 Task: Create new invoice with Date Opened :15-Apr-23, Select Customer: Mexican Sugar, Terms: Payment Term 1. Make invoice entry for item-1 with Date: 15-Apr-23, Description: Talenti Pacific Coast Pistachio Gelato Pint_x000D_
, Action: Material, Income Account: Income:Sales, Quantity: 2, Unit Price: 7.9, Discount %: 7. Make entry for item-2 with Date: 15-Apr-23, Description: LA's Totally Awesome All Purpose Cleaner Cherry Blossom Scent (32 oz), Action: Material, Income Account: Income:Sales, Quantity: 2, Unit Price: 7.5, Discount %: 8. Make entry for item-3 with Date: 15-Apr-23, Description: Value Corner Reduced Fat Milk (1 gal), Action: Material, Income Account: Income:Sales, Quantity: 1, Unit Price: 8.5, Discount %: 10. Write Notes: 'Looking forward to serving you again.'. Post Invoice with Post Date: 15-Apr-23, Post to Accounts: Assets:Accounts Receivable. Pay / Process Payment with Transaction Date: 15-May-23, Amount: 36.144, Transfer Account: Checking Account. Print Invoice, display notes by going to Option, then go to Display Tab and check 'Invoice Notes'.
Action: Mouse moved to (169, 31)
Screenshot: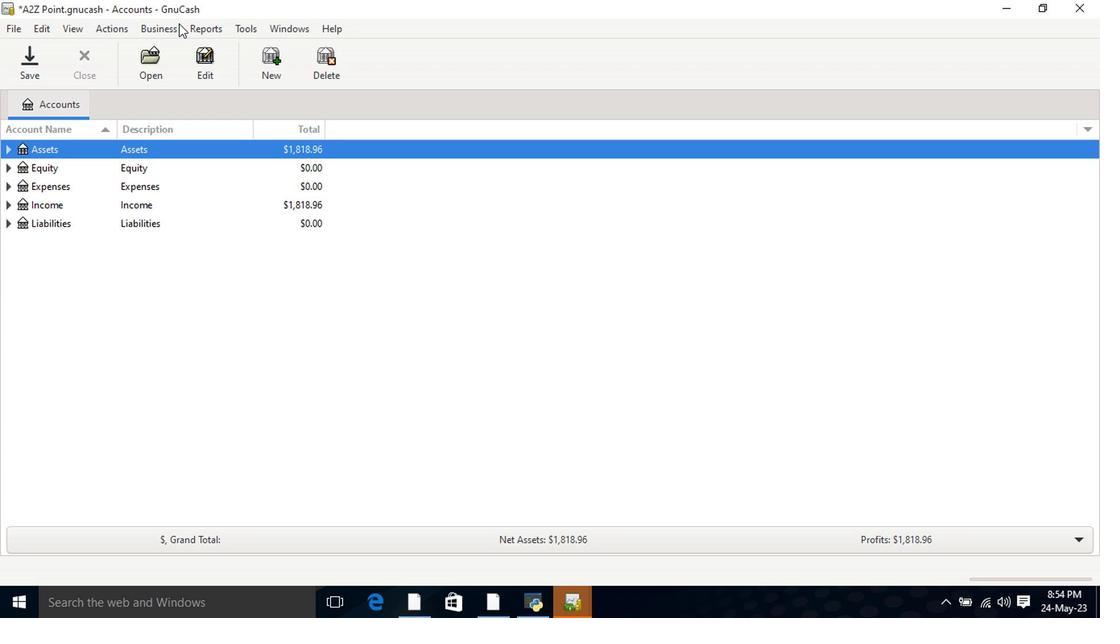 
Action: Mouse pressed left at (169, 31)
Screenshot: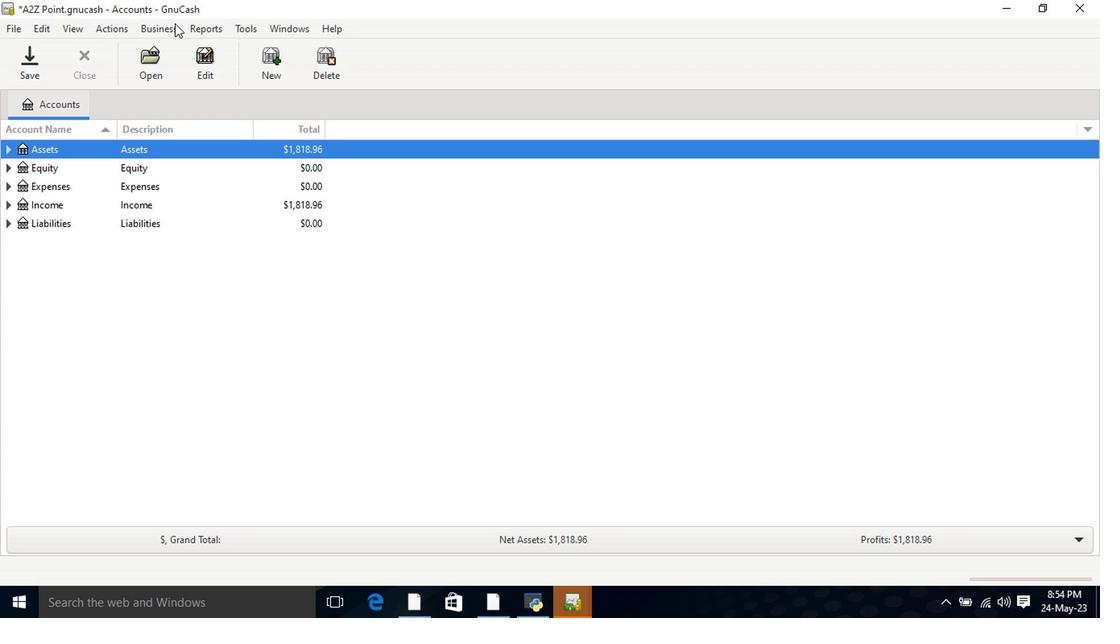 
Action: Mouse moved to (336, 112)
Screenshot: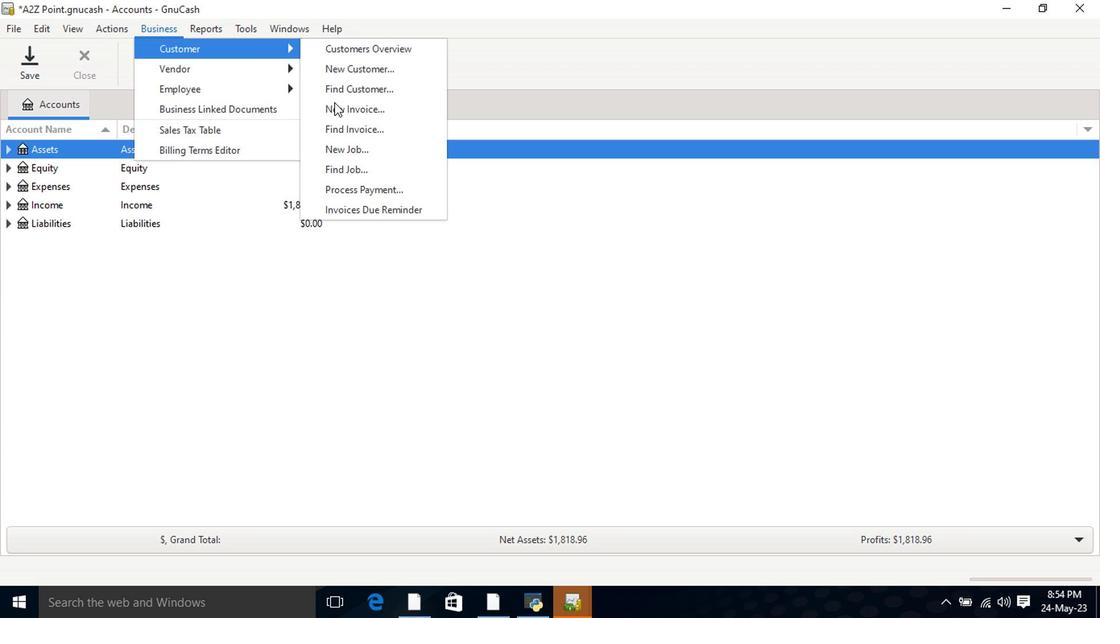 
Action: Mouse pressed left at (336, 112)
Screenshot: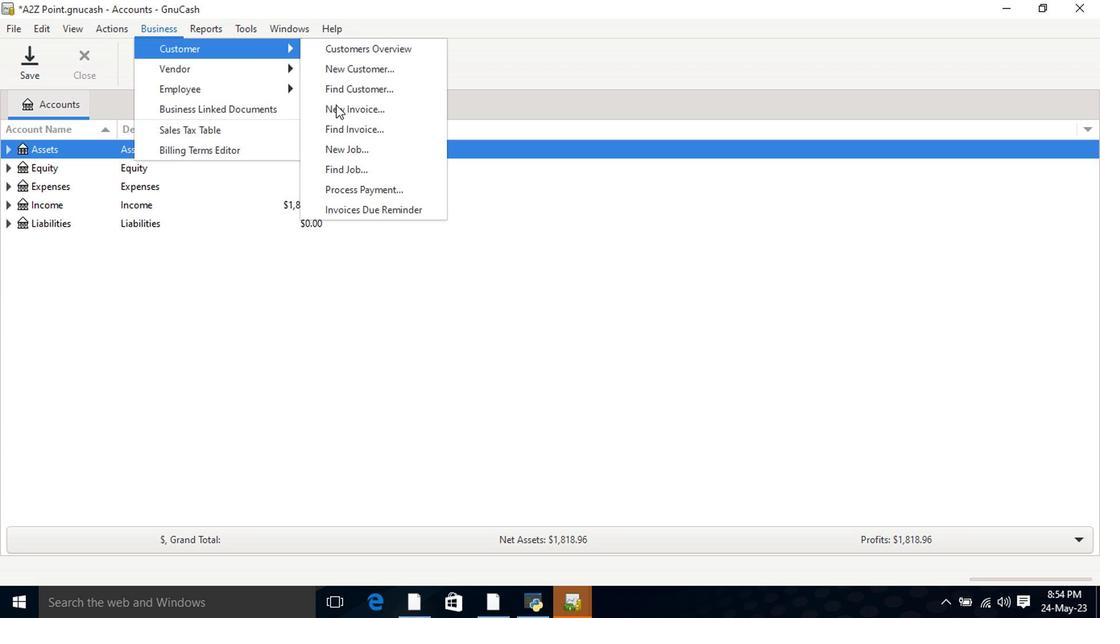 
Action: Mouse moved to (664, 247)
Screenshot: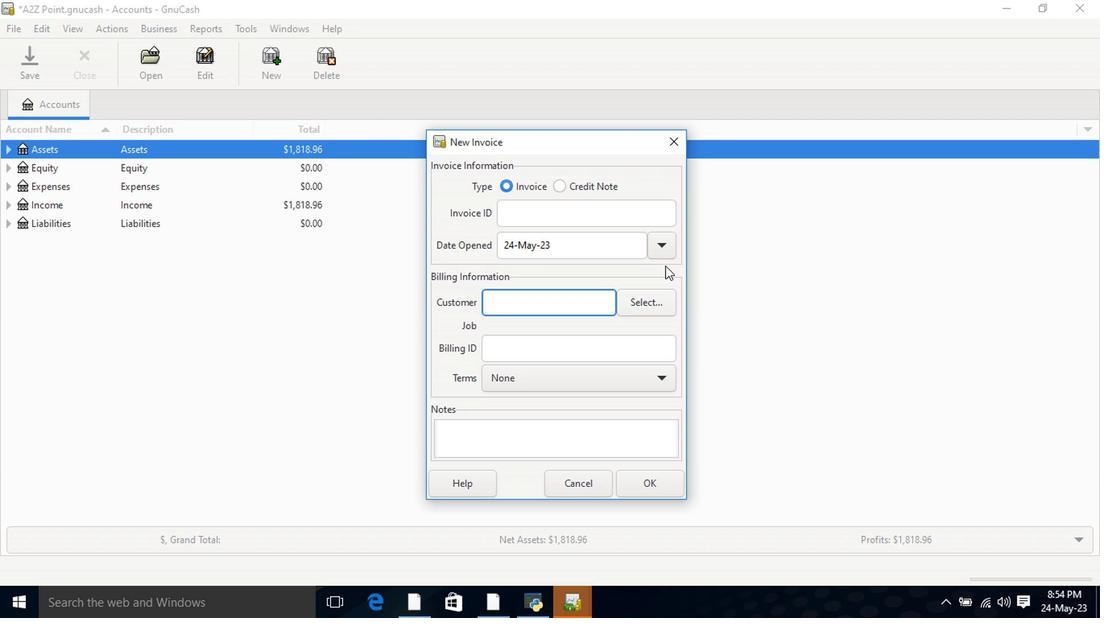 
Action: Mouse pressed left at (664, 247)
Screenshot: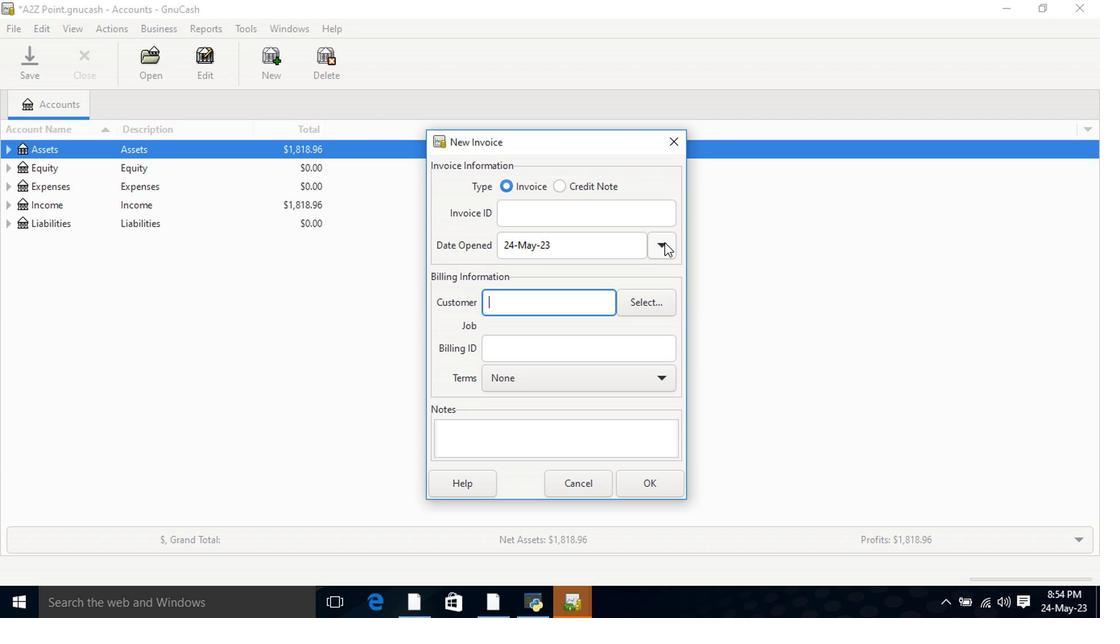 
Action: Mouse moved to (535, 274)
Screenshot: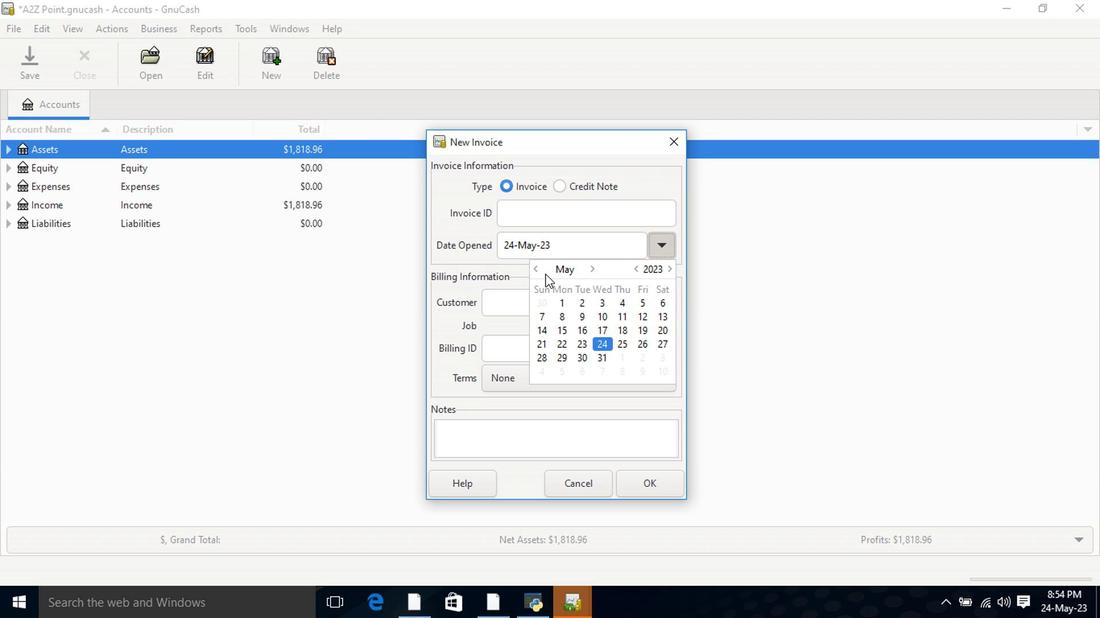 
Action: Mouse pressed left at (535, 274)
Screenshot: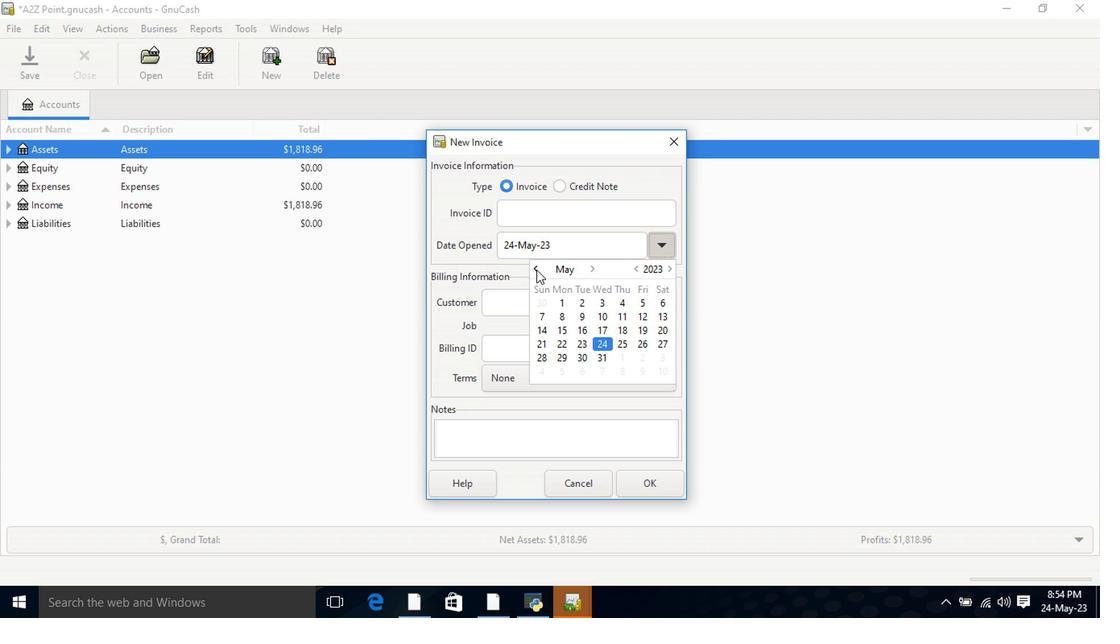 
Action: Mouse moved to (659, 334)
Screenshot: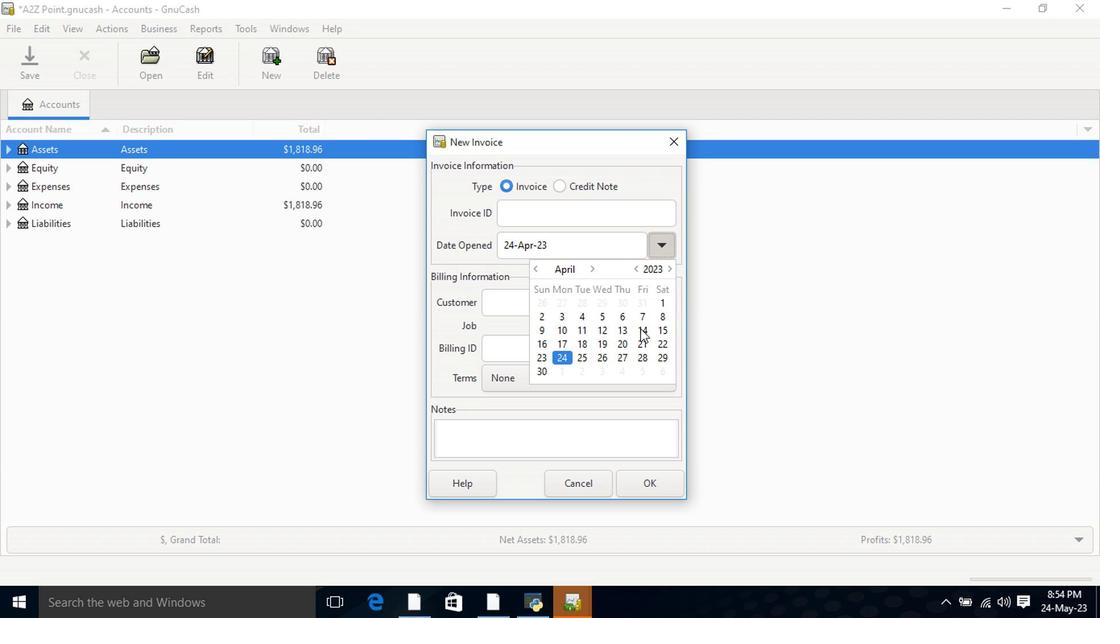 
Action: Mouse pressed left at (659, 334)
Screenshot: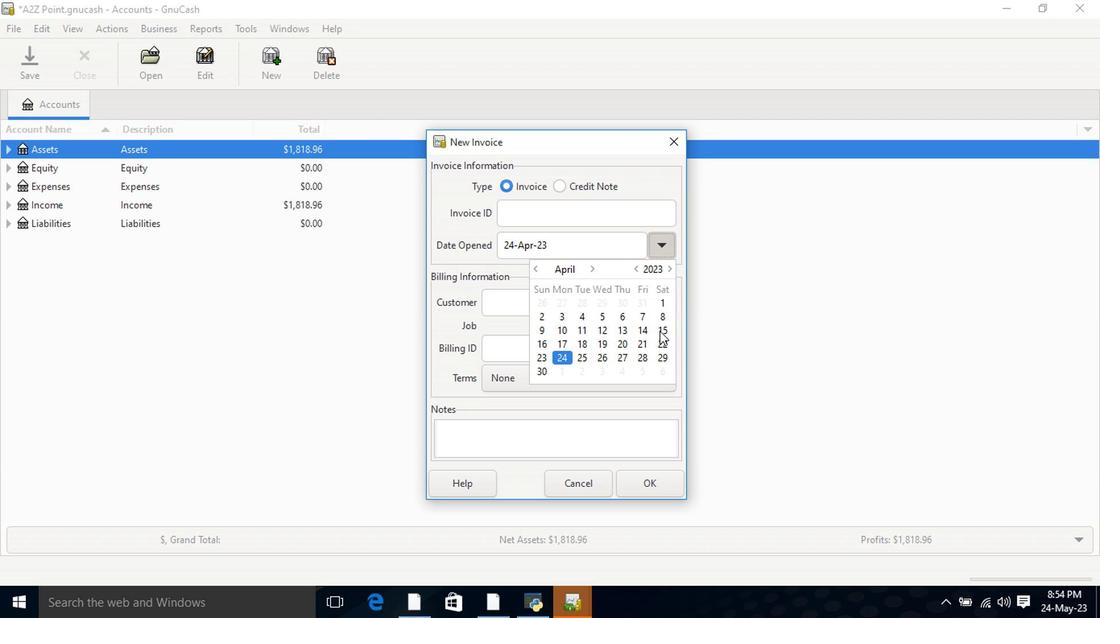 
Action: Mouse pressed left at (659, 334)
Screenshot: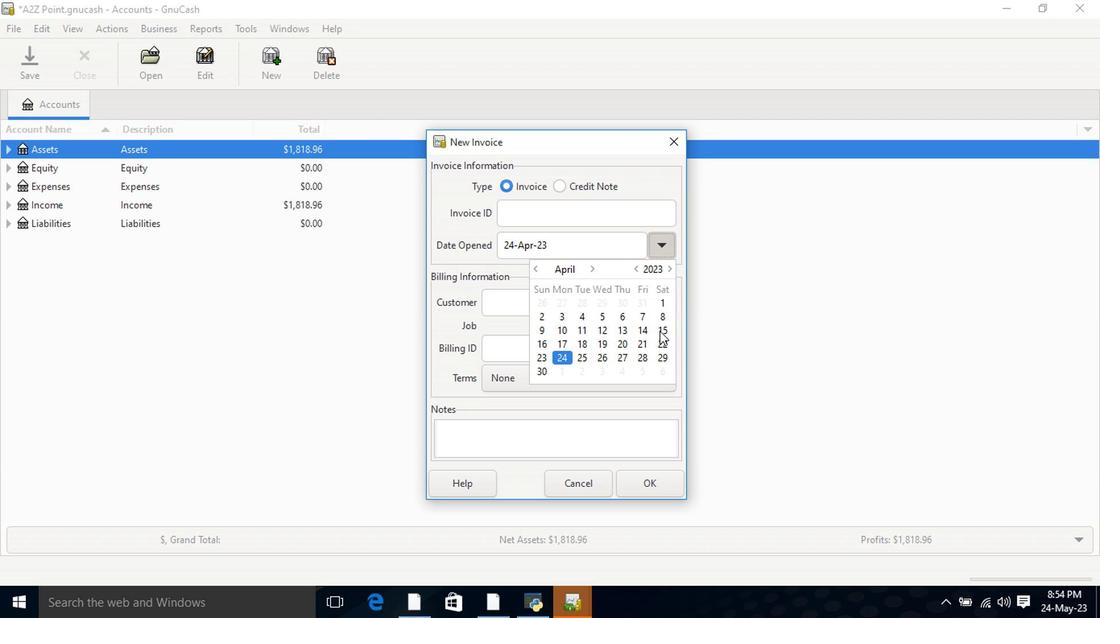 
Action: Mouse moved to (500, 305)
Screenshot: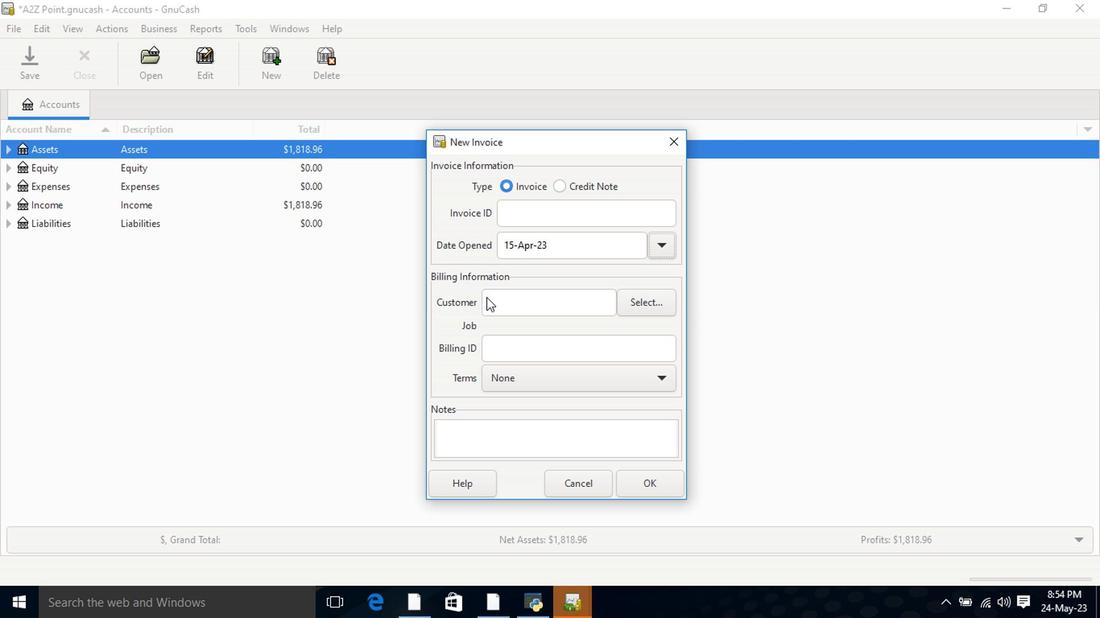 
Action: Mouse pressed left at (500, 305)
Screenshot: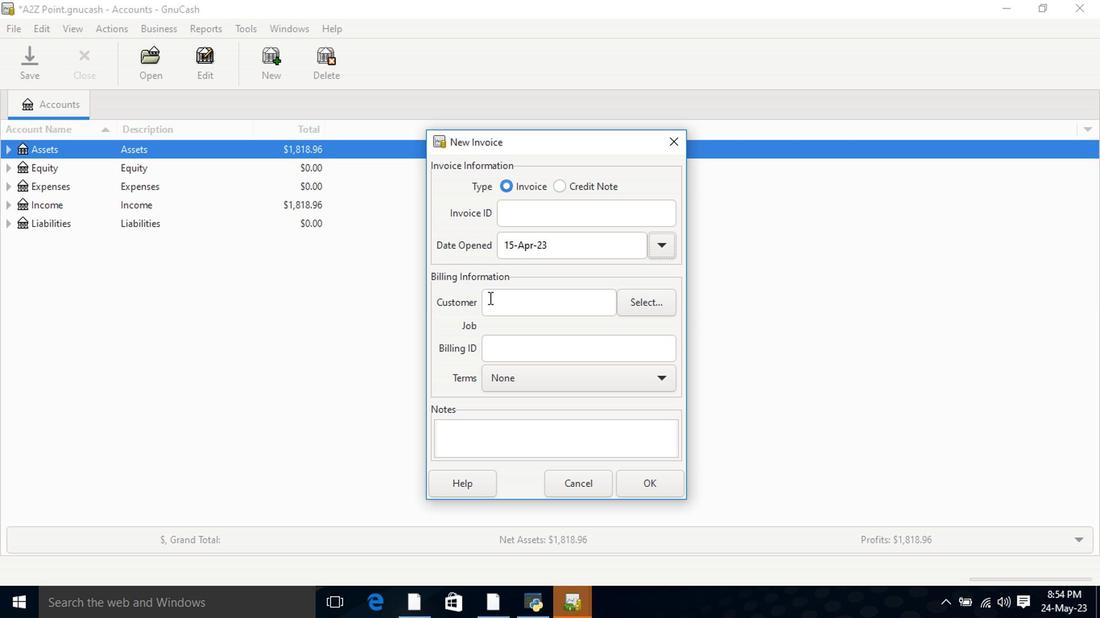 
Action: Key pressed <Key.shift>mexi
Screenshot: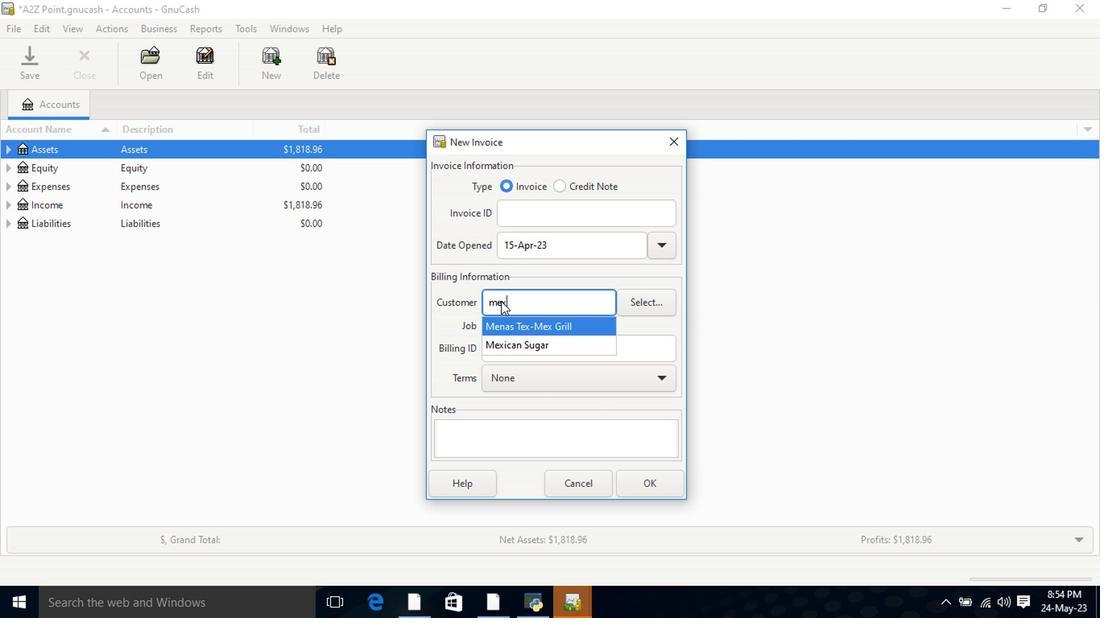 
Action: Mouse moved to (520, 336)
Screenshot: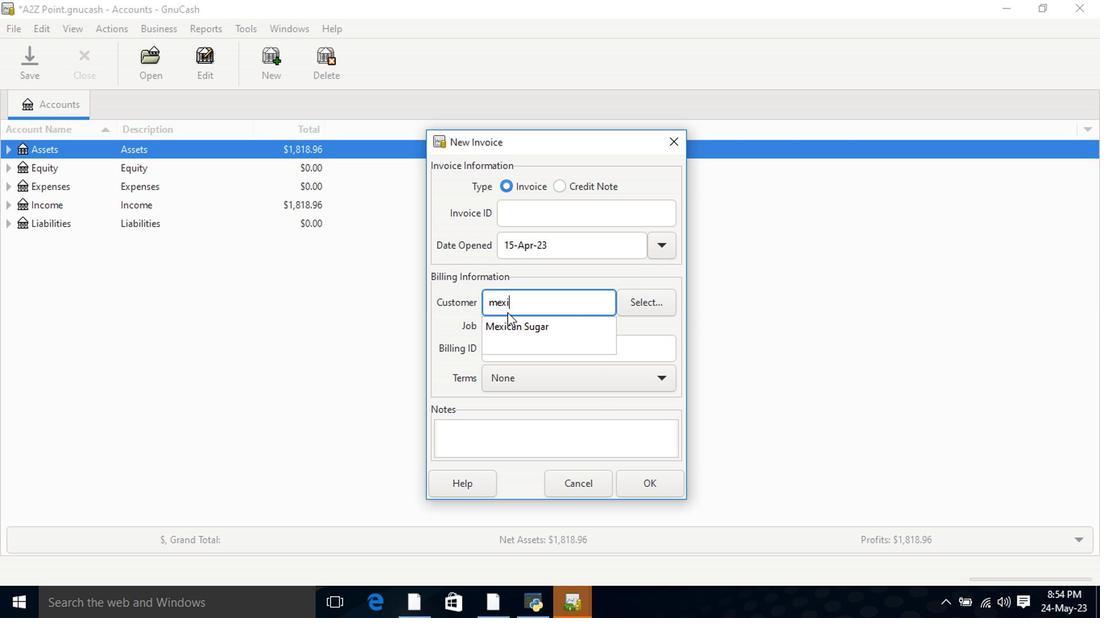 
Action: Mouse pressed left at (520, 336)
Screenshot: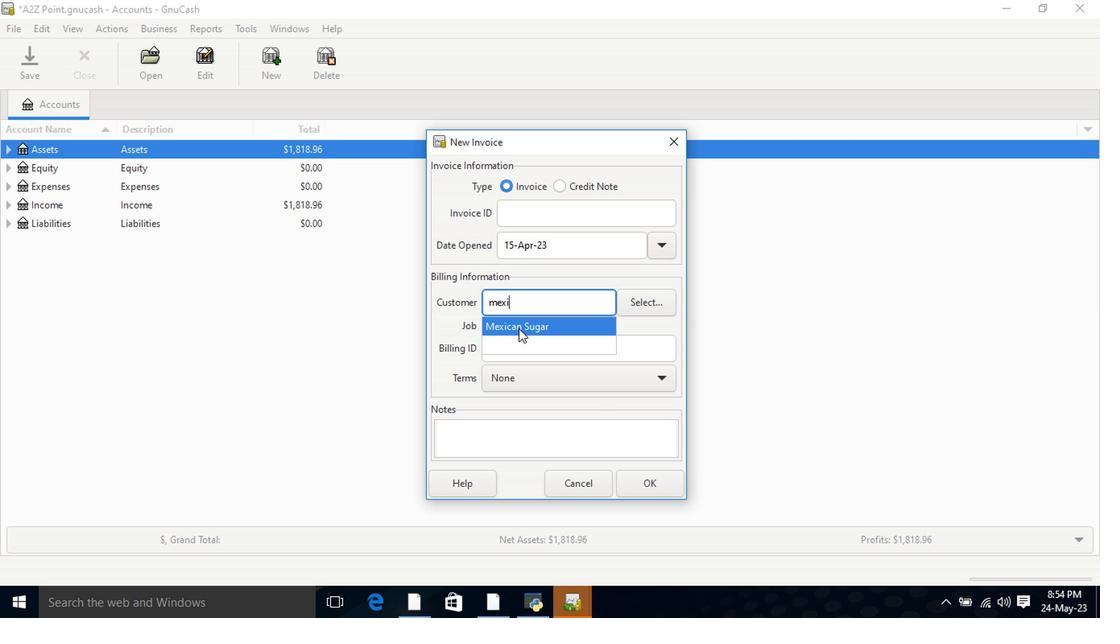 
Action: Mouse moved to (548, 391)
Screenshot: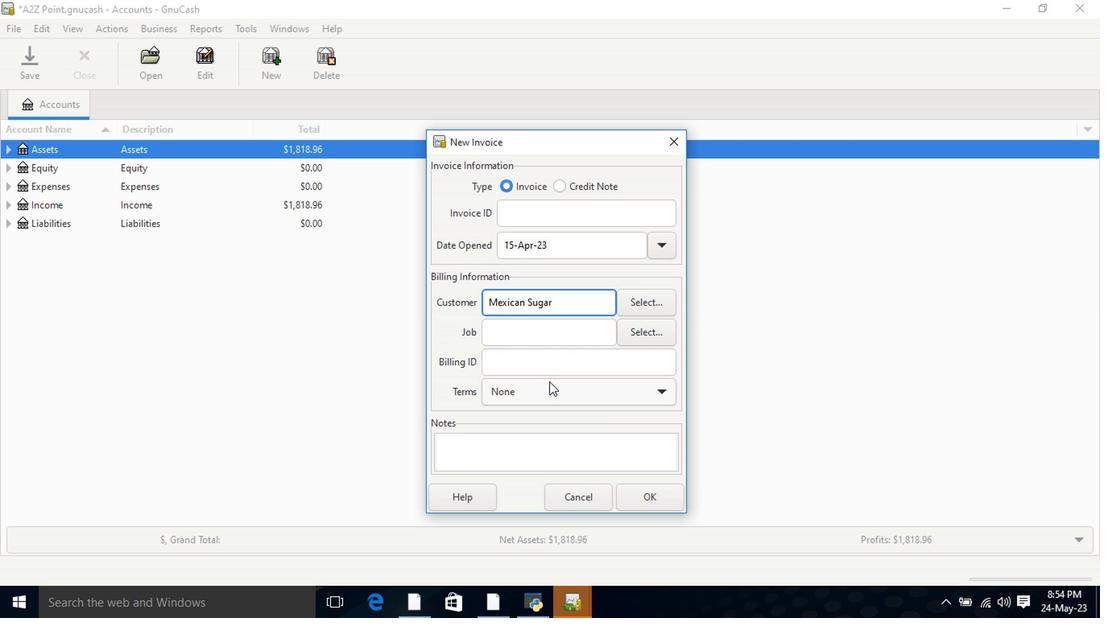 
Action: Mouse pressed left at (548, 391)
Screenshot: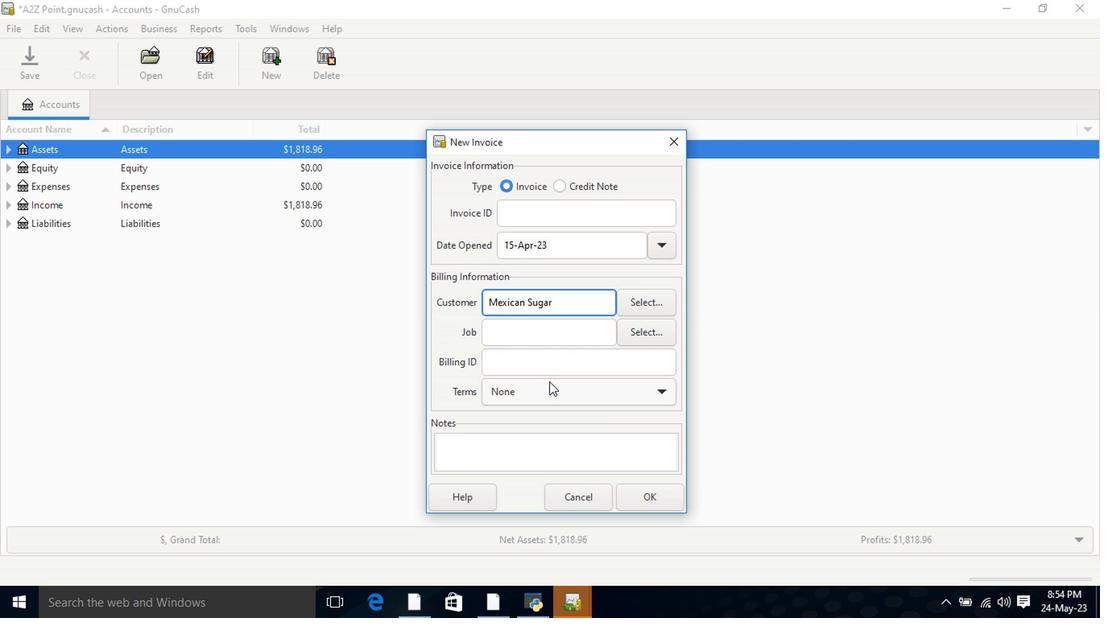 
Action: Mouse moved to (550, 415)
Screenshot: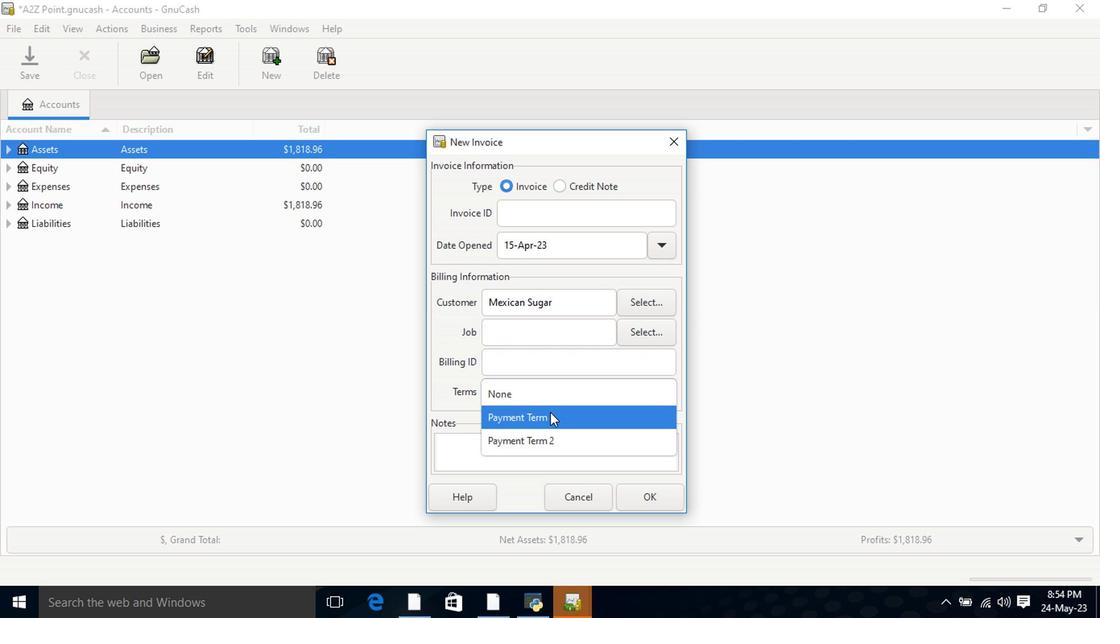 
Action: Mouse pressed left at (550, 415)
Screenshot: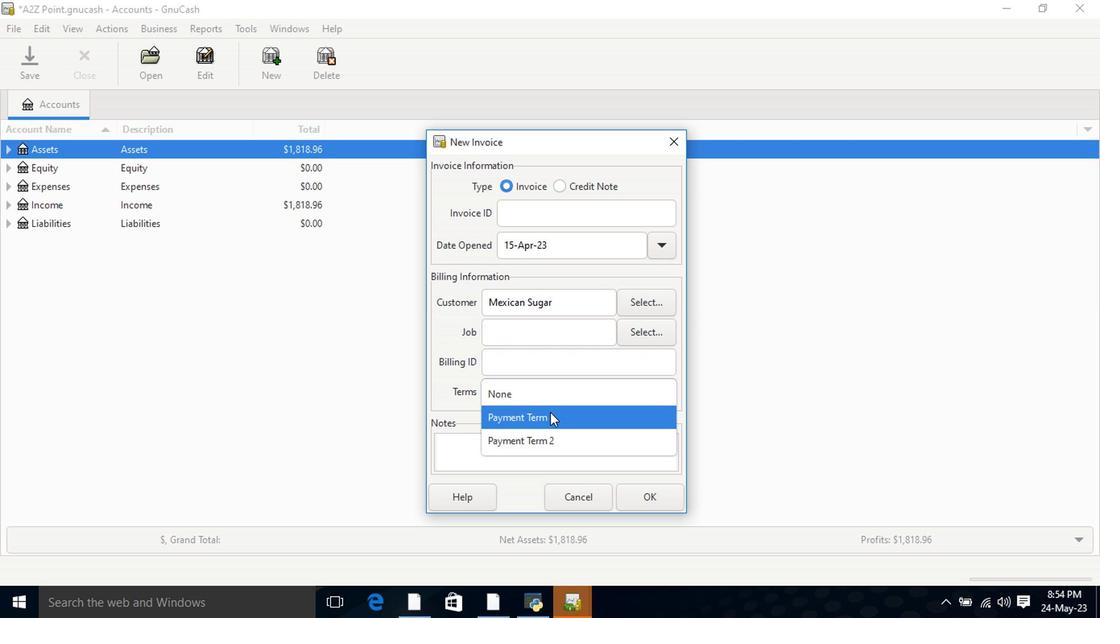 
Action: Mouse moved to (665, 505)
Screenshot: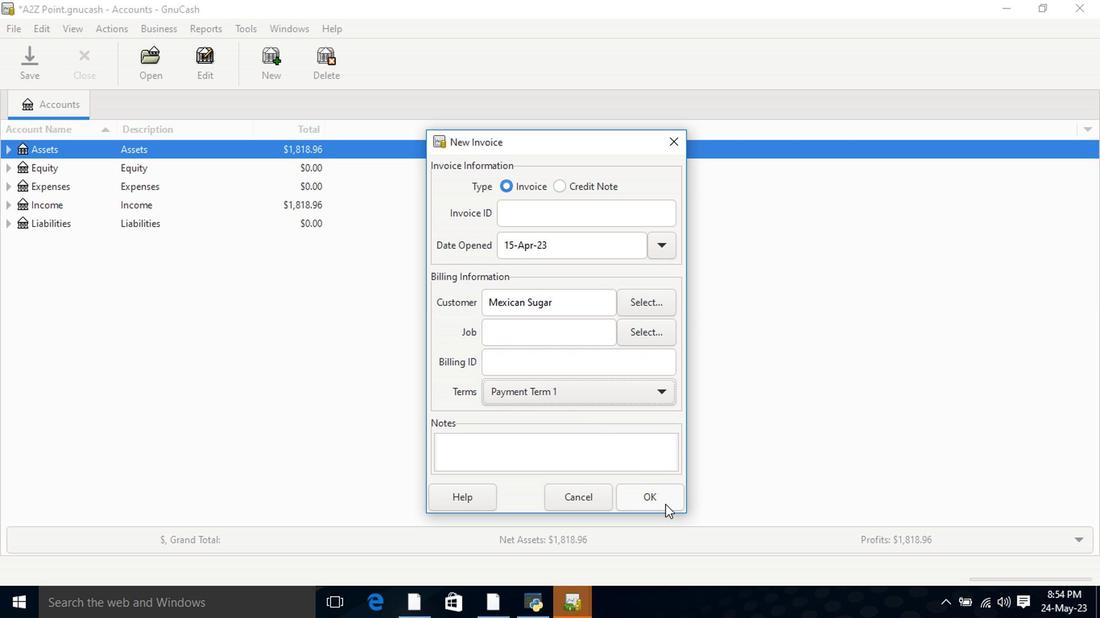 
Action: Mouse pressed left at (665, 505)
Screenshot: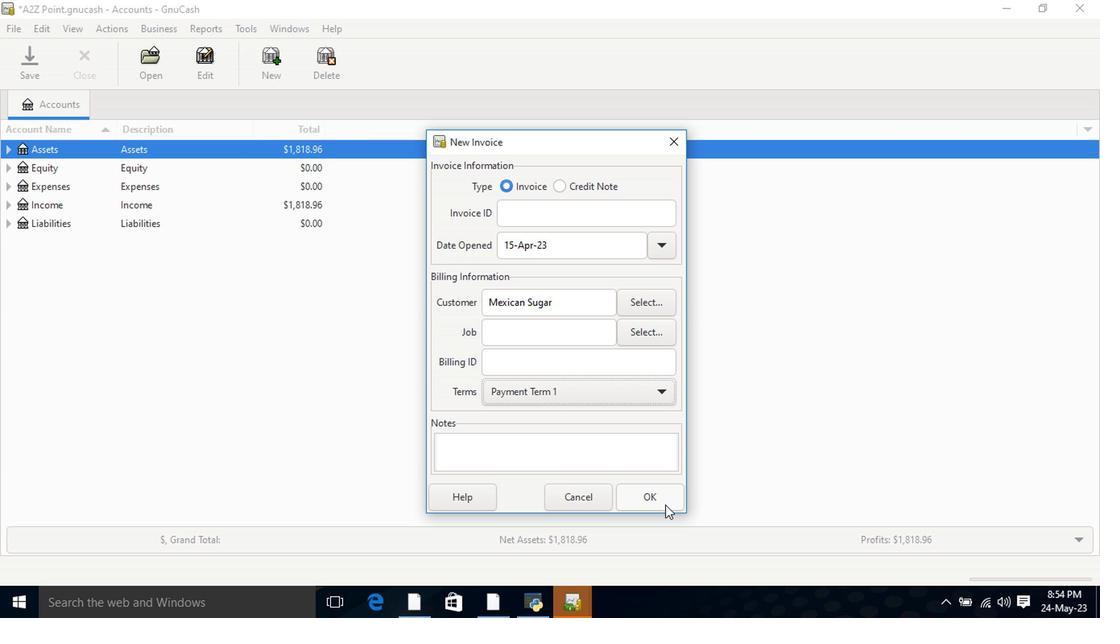 
Action: Mouse moved to (68, 317)
Screenshot: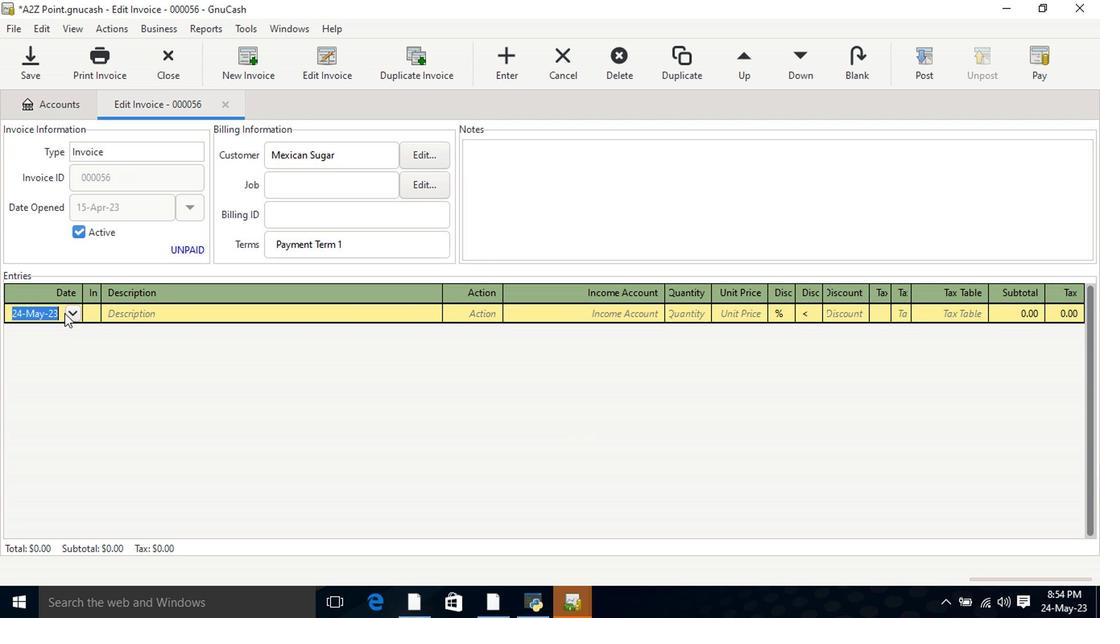 
Action: Mouse pressed left at (68, 317)
Screenshot: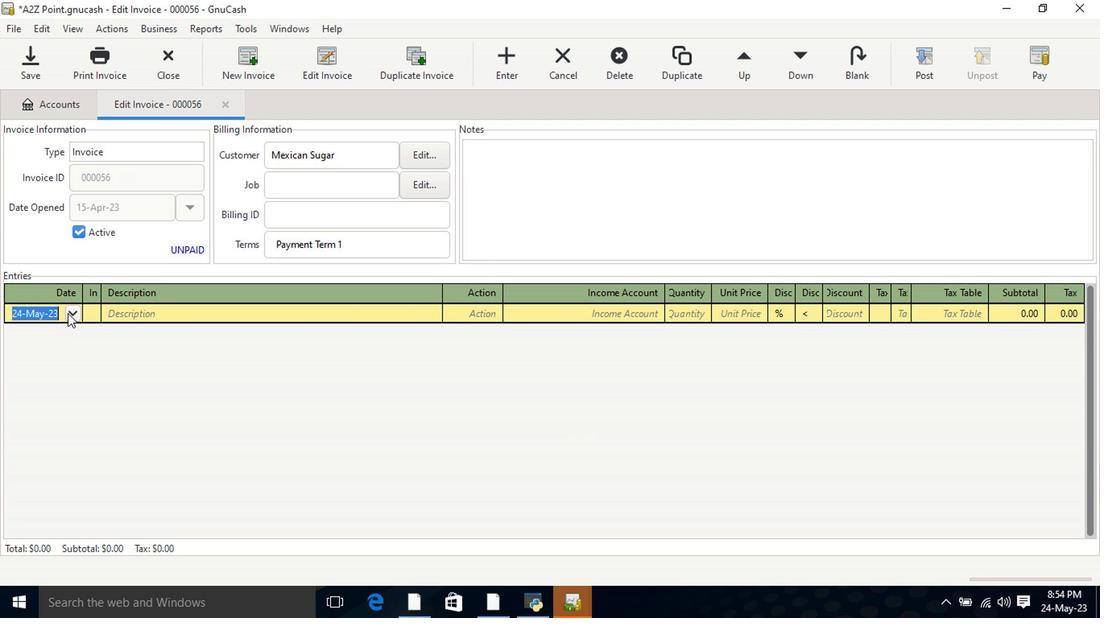
Action: Mouse moved to (14, 339)
Screenshot: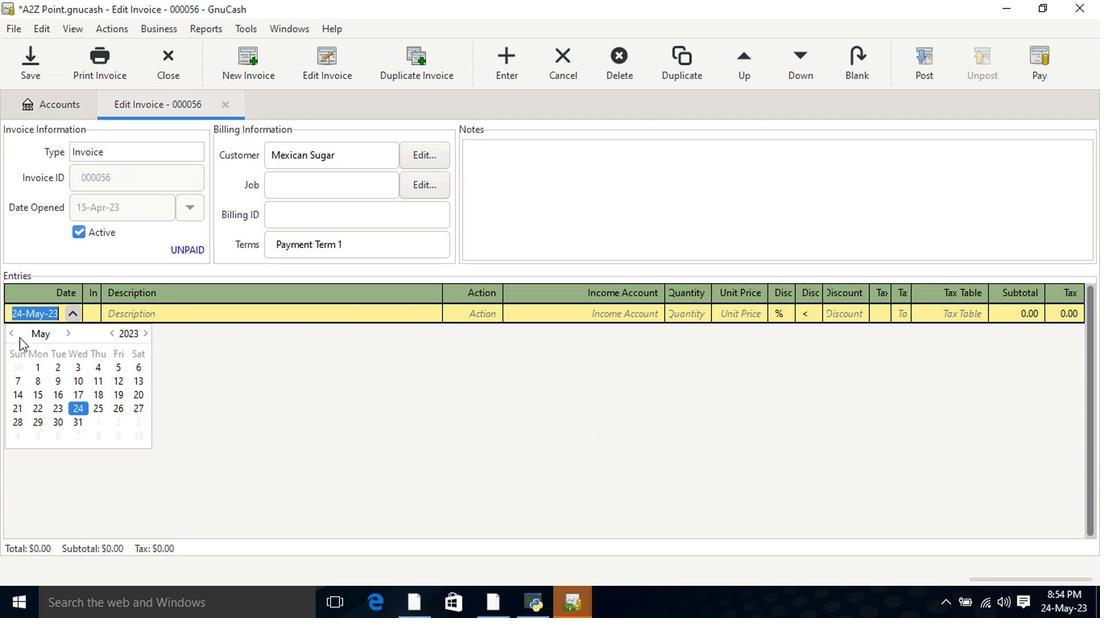 
Action: Mouse pressed left at (14, 339)
Screenshot: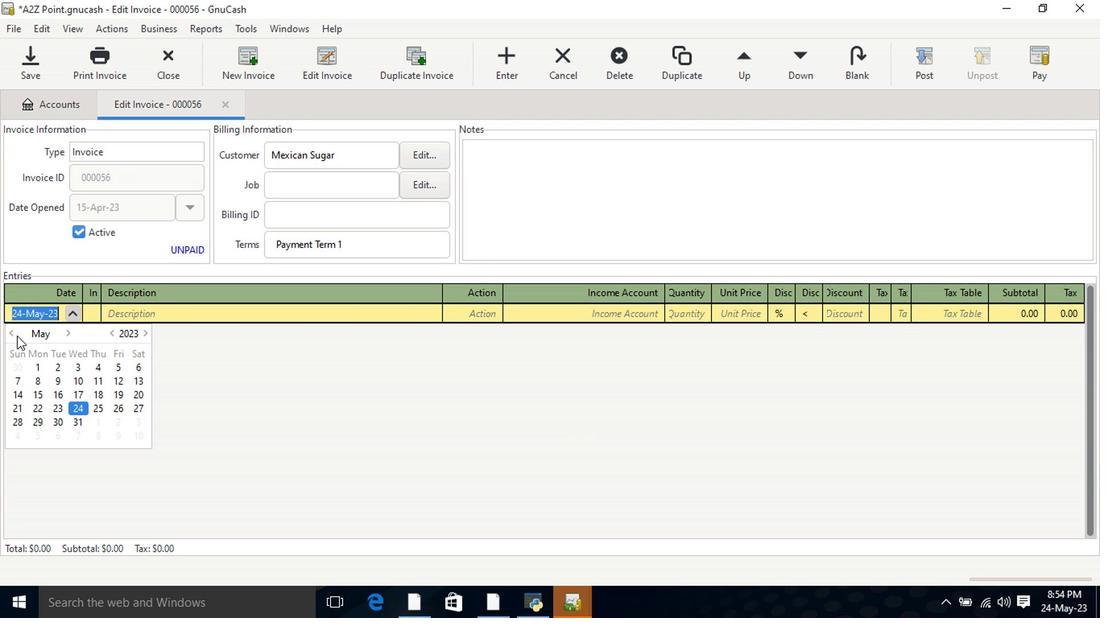 
Action: Mouse moved to (133, 399)
Screenshot: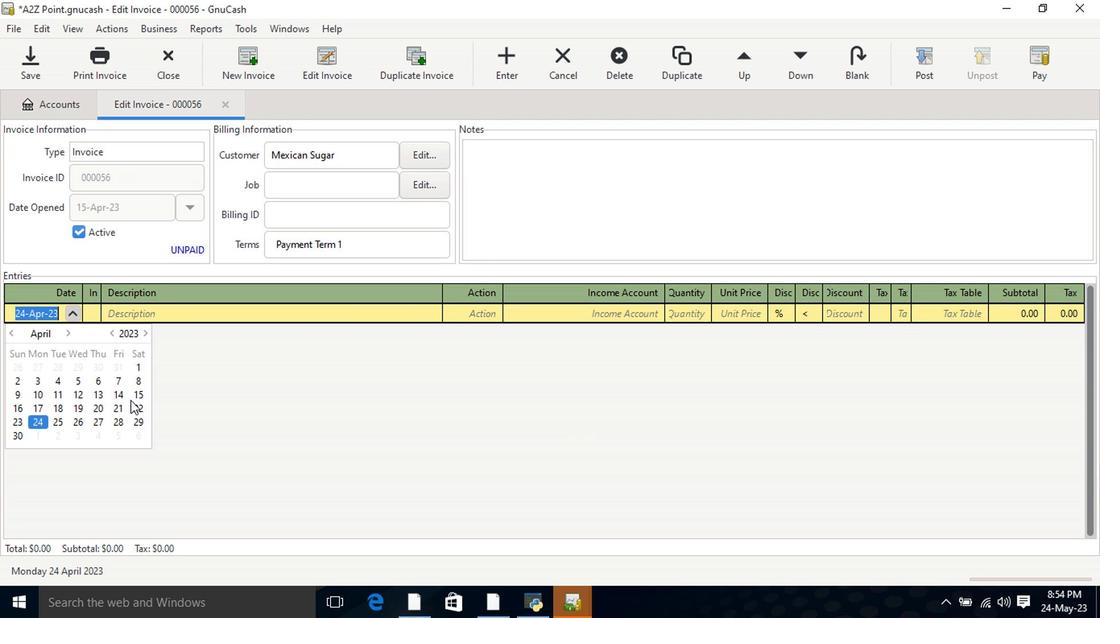
Action: Mouse pressed left at (133, 399)
Screenshot: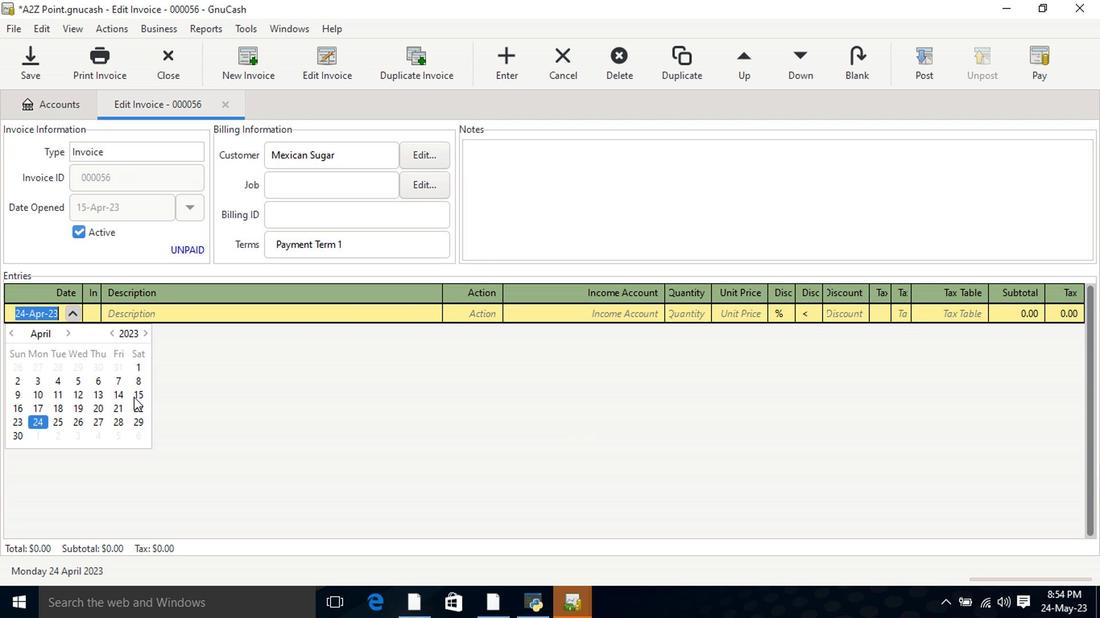 
Action: Mouse pressed left at (133, 399)
Screenshot: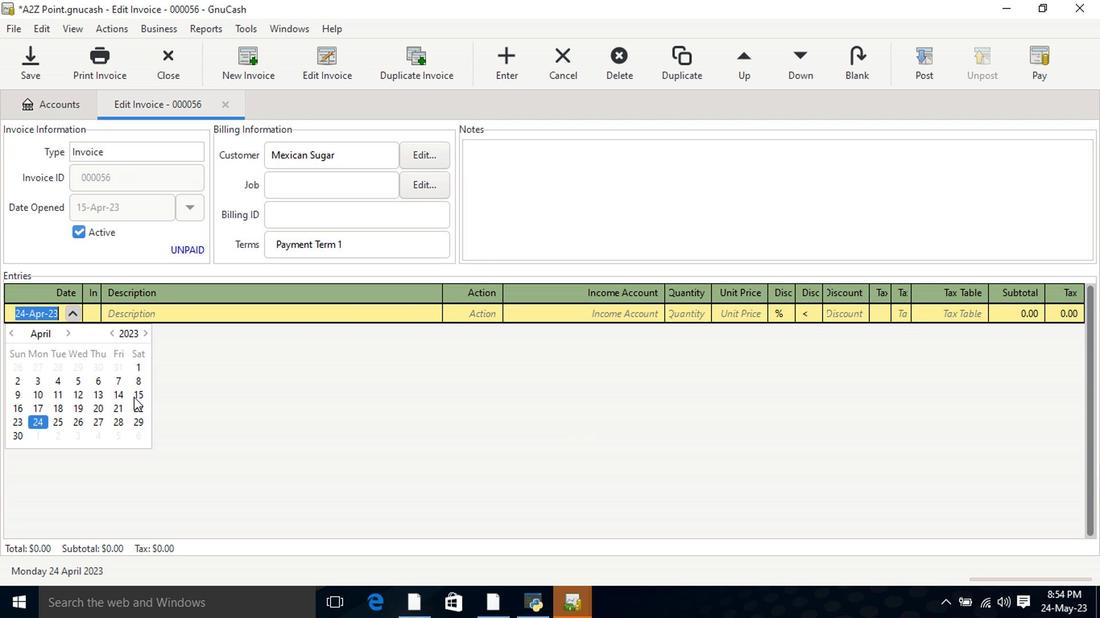 
Action: Mouse moved to (147, 325)
Screenshot: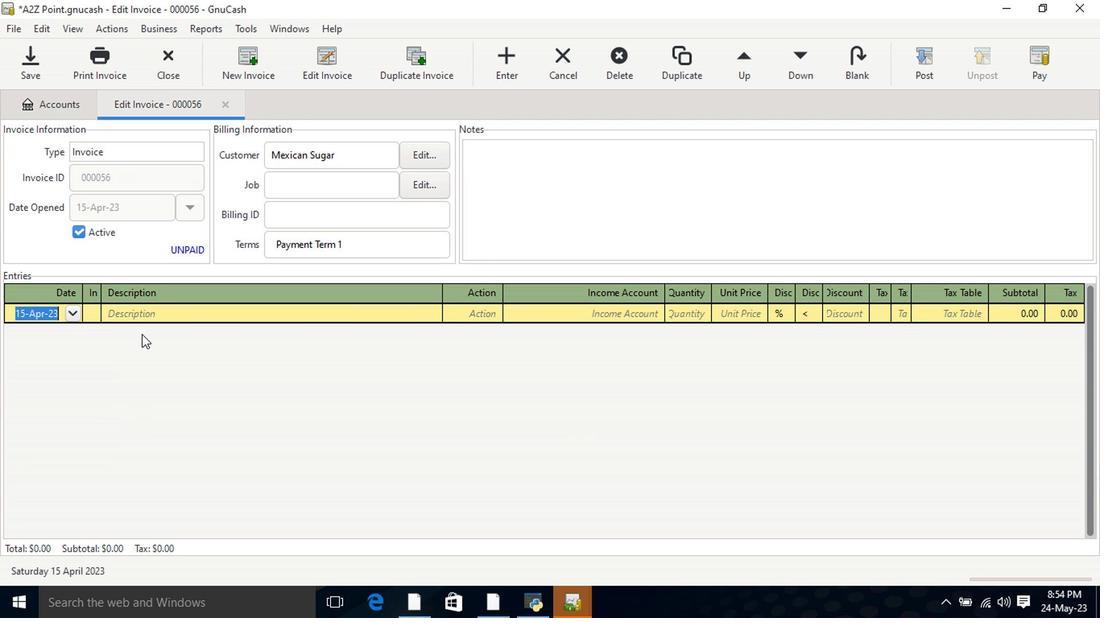 
Action: Mouse pressed left at (147, 325)
Screenshot: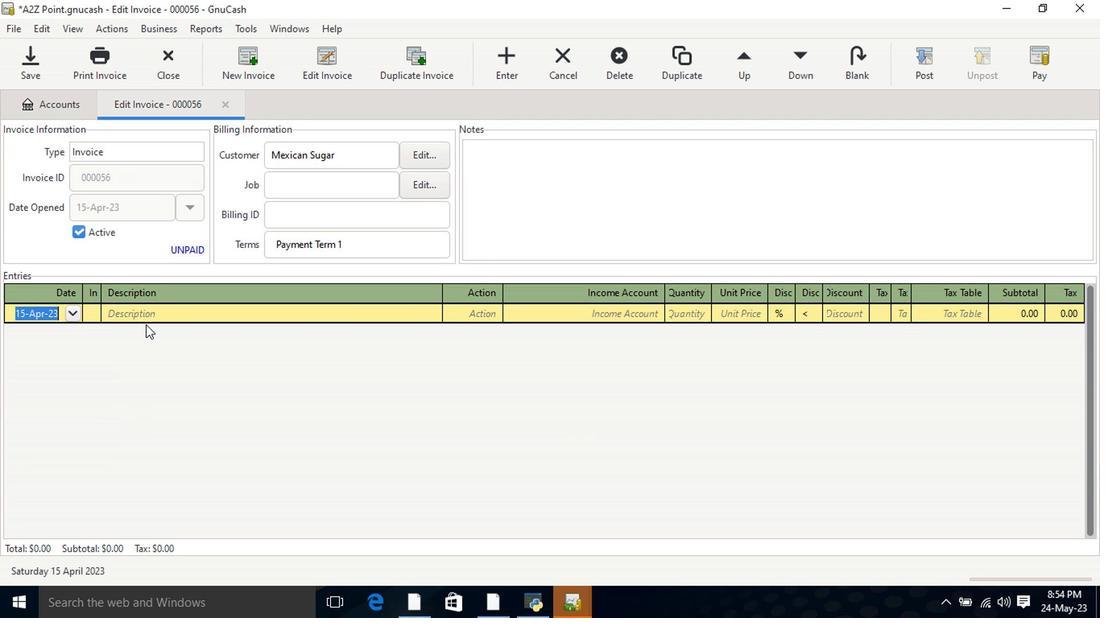 
Action: Mouse moved to (148, 322)
Screenshot: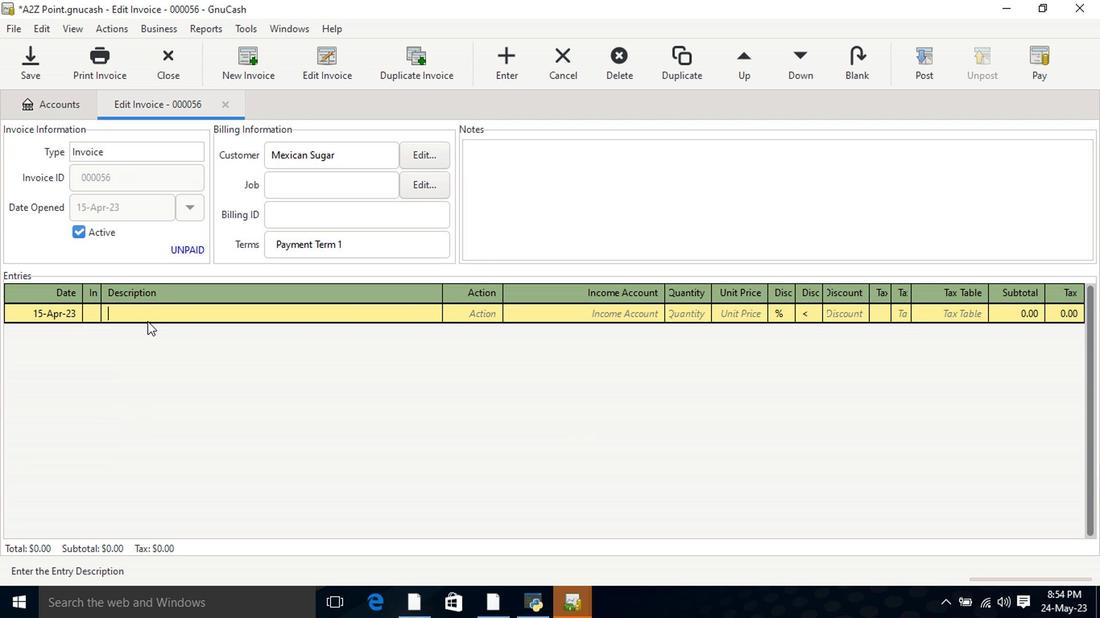 
Action: Key pressed <Key.shift>Talent<Key.space><Key.shift>Pa<Key.backspace><Key.backspace><Key.backspace>i<Key.space><Key.shift>Pacific<Key.space><Key.shift>Coast<Key.space><Key.shift><Key.shift><Key.shift><Key.shift><Key.shift>Pistachio<Key.space><Key.shift>Gelato<Key.space><Key.shift>Pint<Key.tab>mate<Key.tab>income<Key.down><Key.down><Key.down><Key.tab>2<Key.tab>7.9<Key.tab>
Screenshot: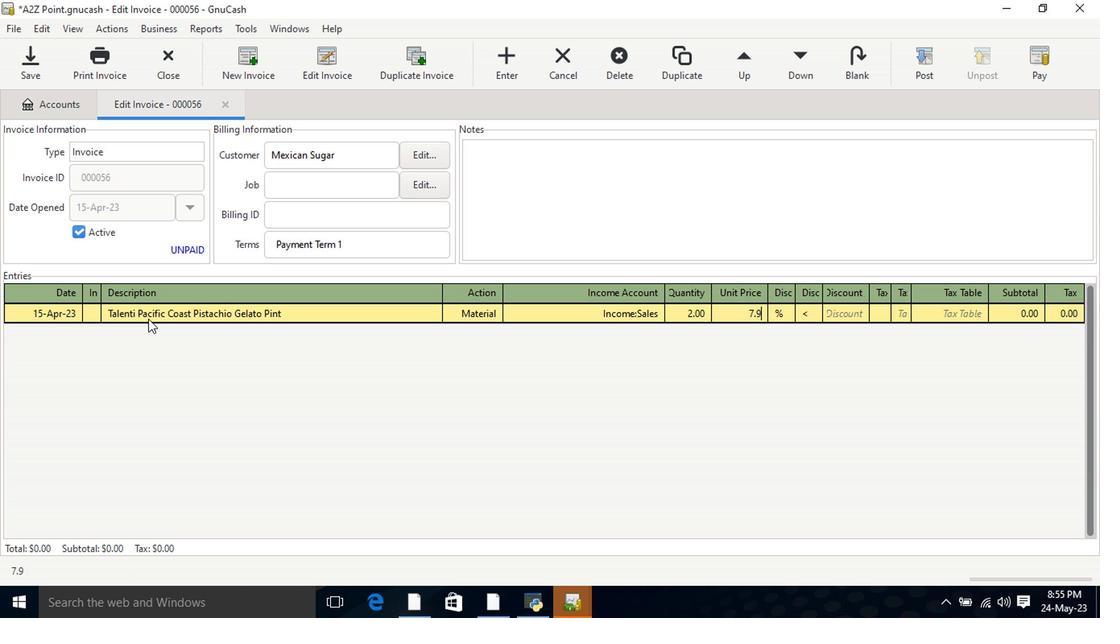 
Action: Mouse moved to (813, 320)
Screenshot: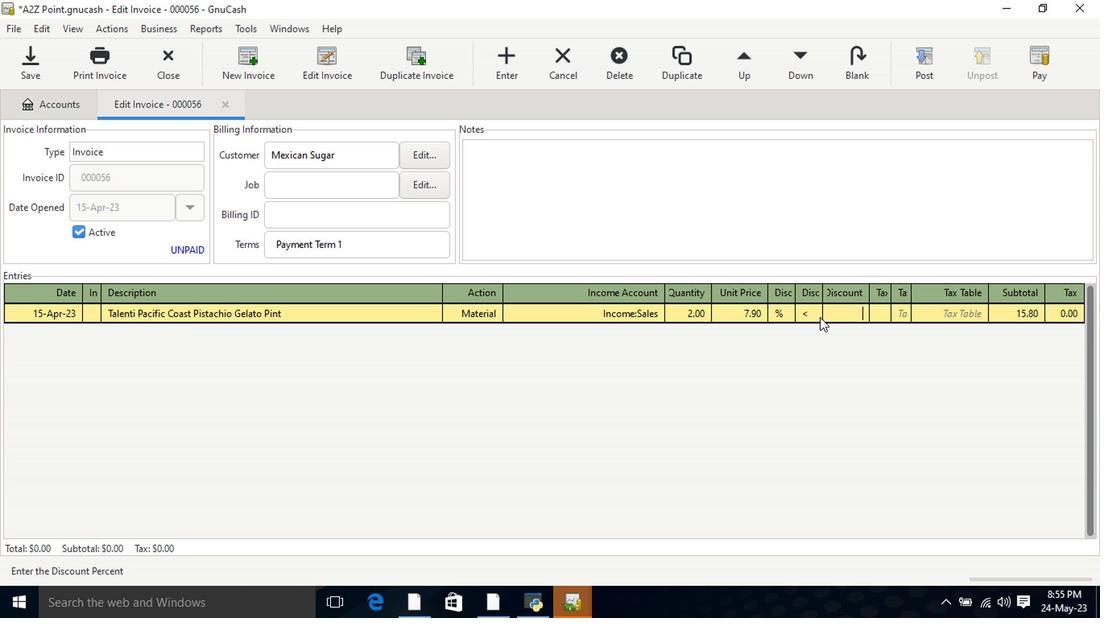 
Action: Mouse pressed left at (813, 320)
Screenshot: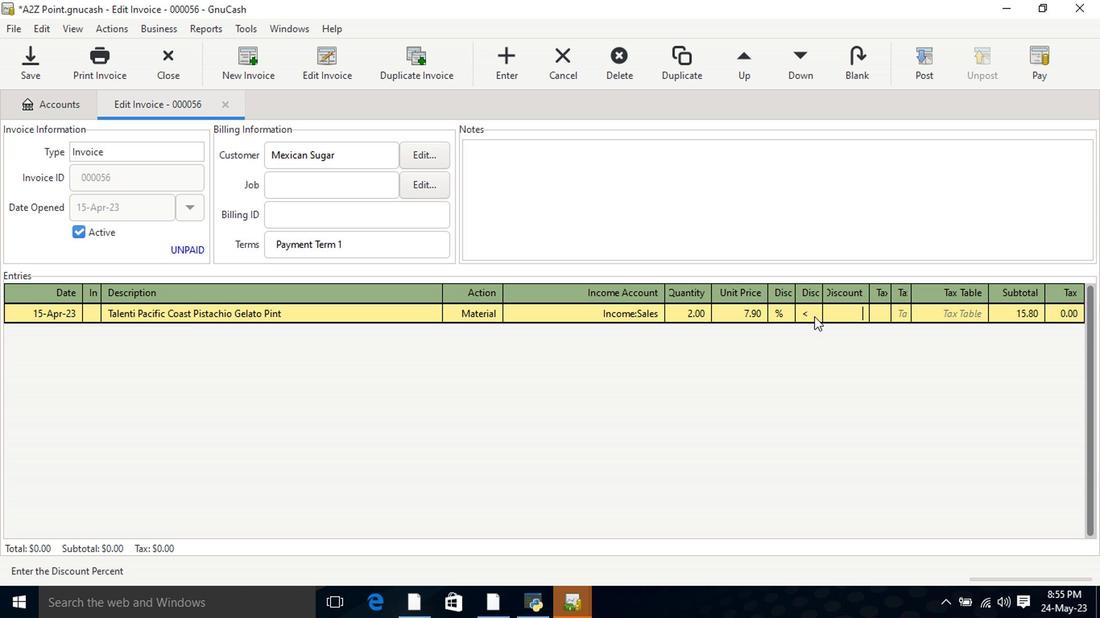 
Action: Mouse moved to (842, 317)
Screenshot: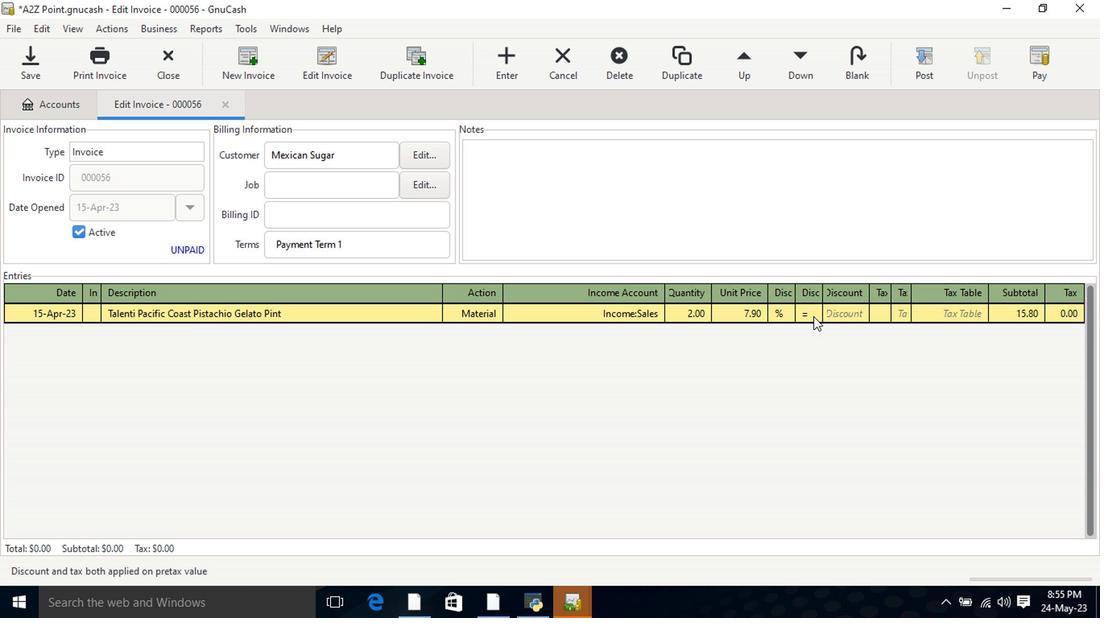 
Action: Mouse pressed left at (842, 317)
Screenshot: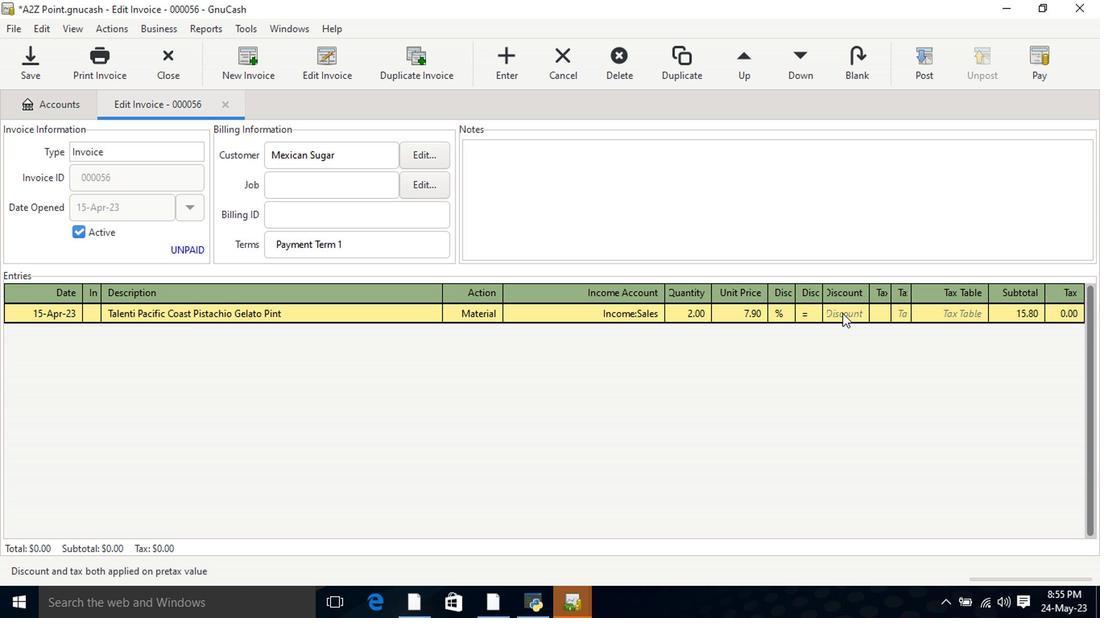 
Action: Key pressed 7<Key.tab>
Screenshot: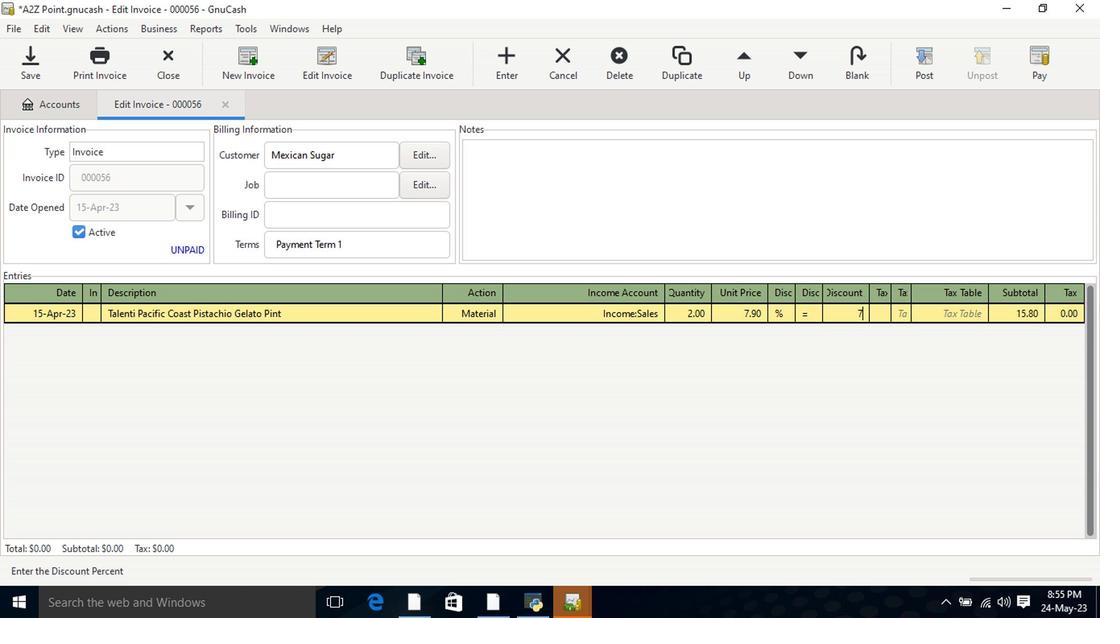 
Action: Mouse moved to (818, 331)
Screenshot: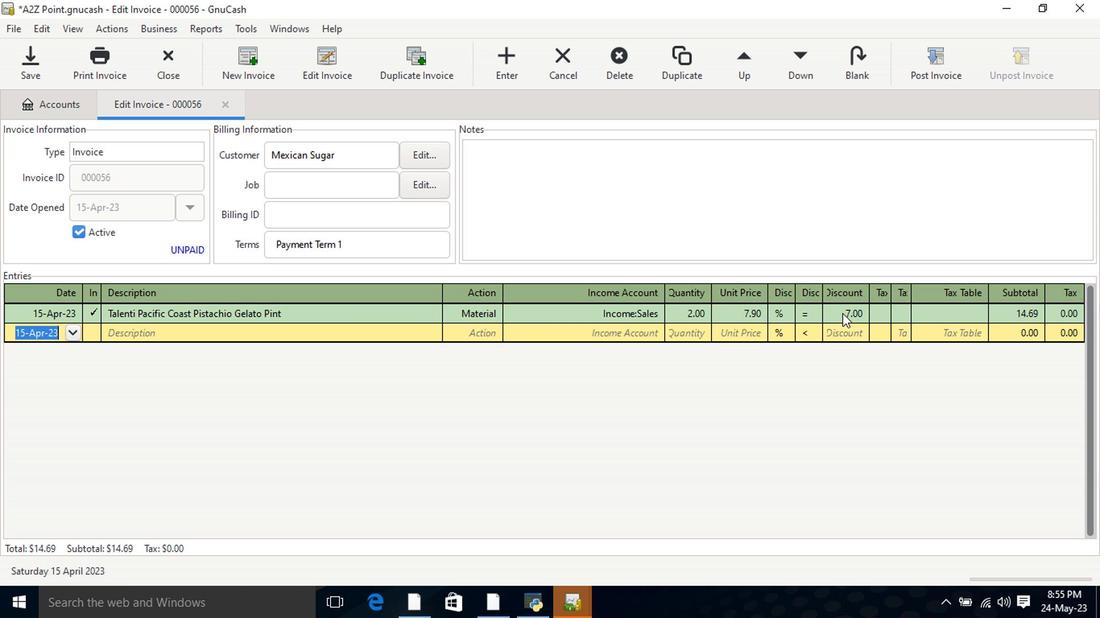 
Action: Key pressed <Key.tab><Key.shift>LA's<Key.space><Key.shift>Totally<Key.space><Key.shift>Awesom<Key.space><Key.backspace>e<Key.space><Key.shift>All<Key.space><Key.shift>Purpose<Key.space><Key.shift>Cleaner<Key.space><Key.shift>Cherry<Key.space><Key.shift><Key.shift><Key.shift><Key.shift>Blossom<Key.space><Key.shift>Scent<Key.space><Key.shift_r>(32<Key.space><Key.shift>oz<Key.shift_r>)<Key.tab>mate<Key.tab>income<Key.down><Key.down><Key.down><Key.tab>2<Key.tab>7.5<Key.tab>
Screenshot: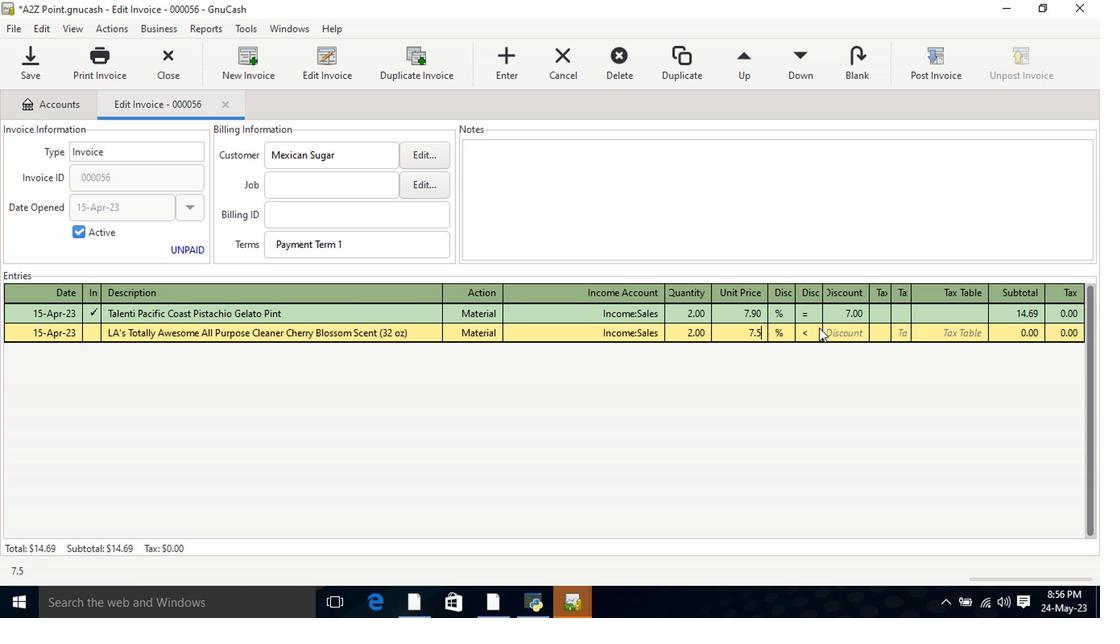 
Action: Mouse moved to (813, 339)
Screenshot: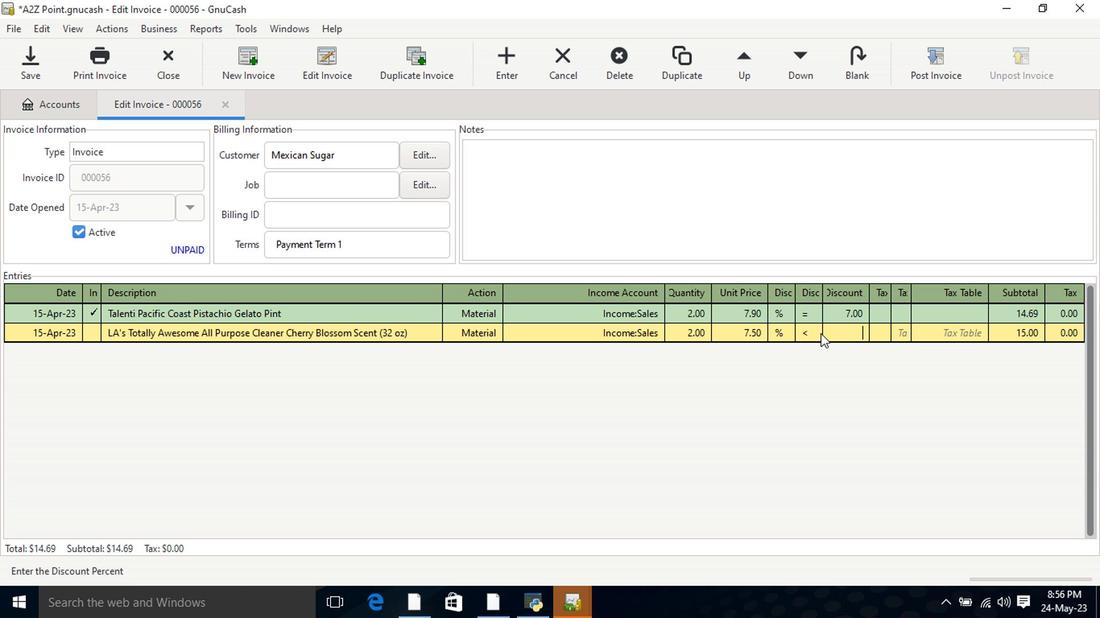 
Action: Mouse pressed left at (813, 339)
Screenshot: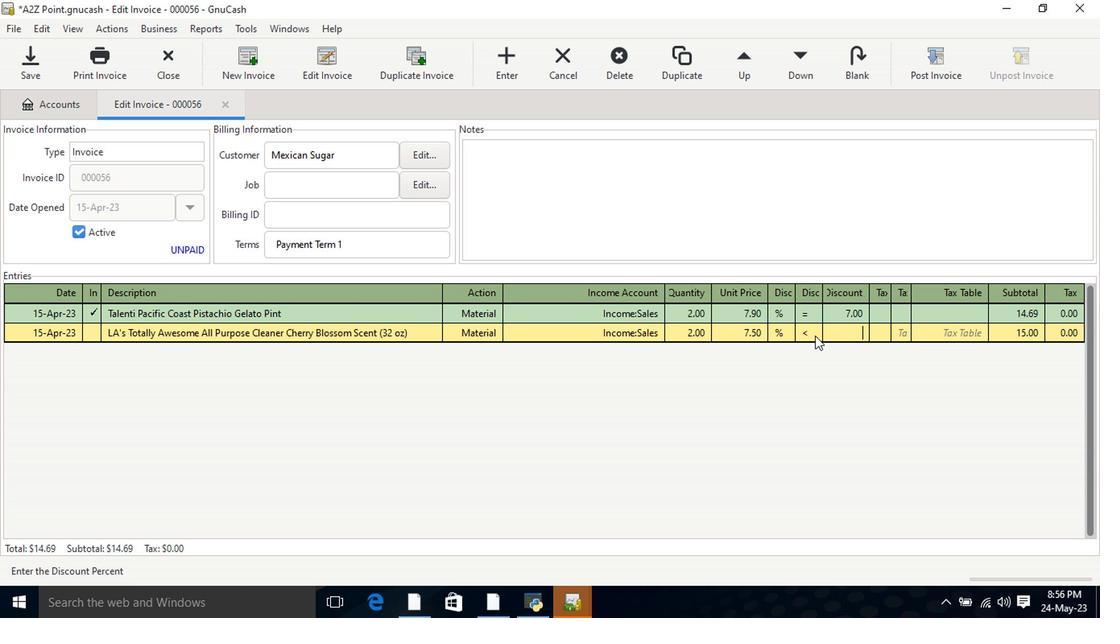 
Action: Mouse moved to (835, 338)
Screenshot: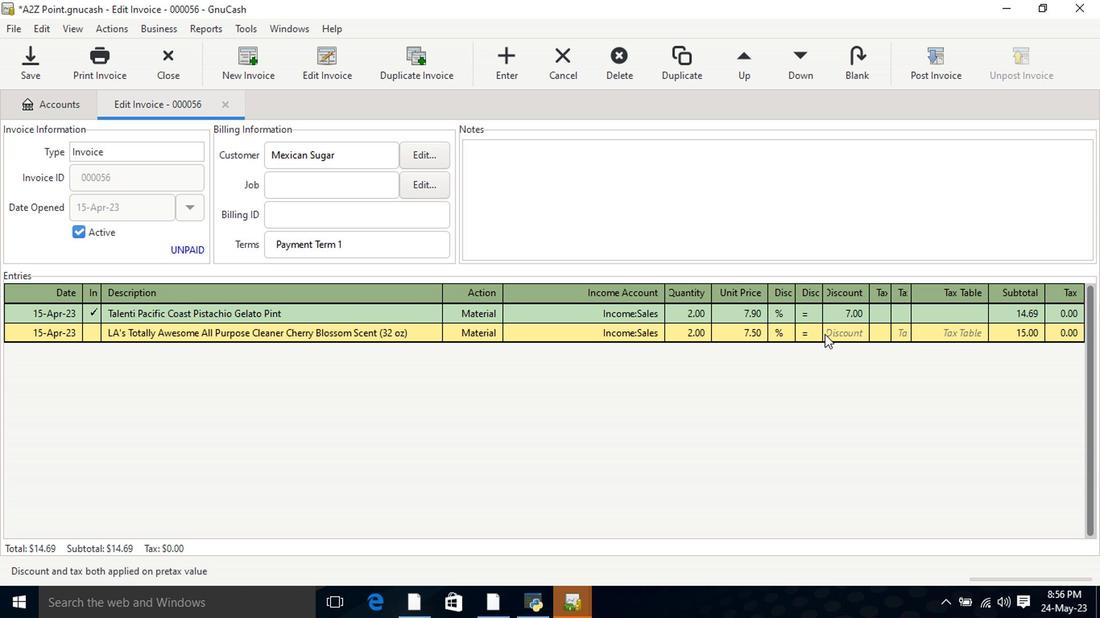 
Action: Mouse pressed left at (835, 338)
Screenshot: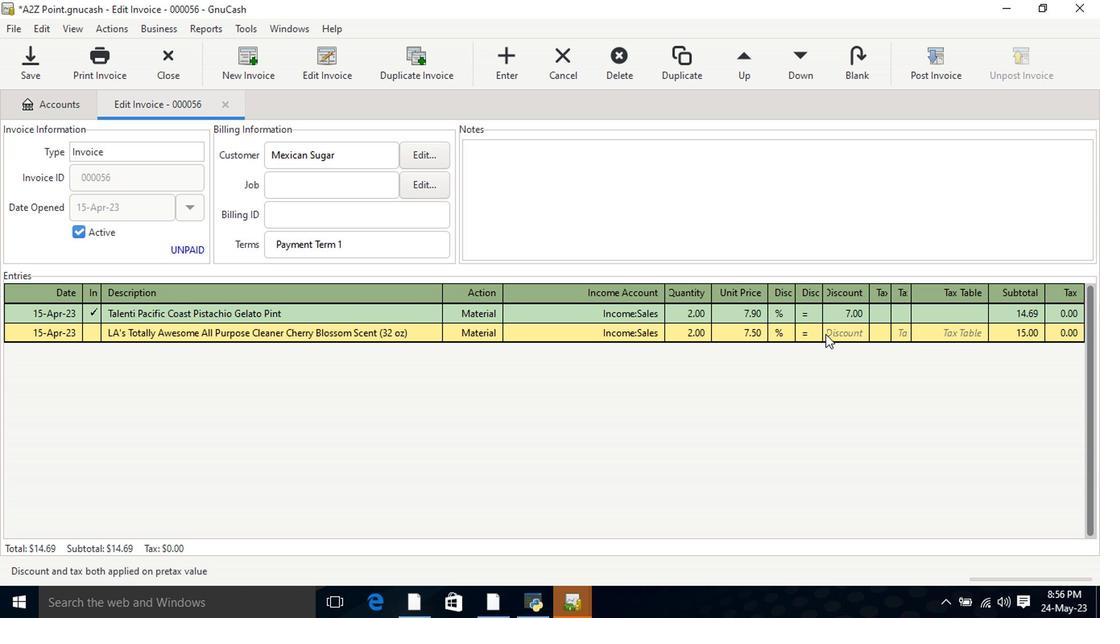 
Action: Key pressed 8<Key.tab><Key.tab><Key.shift>Vlu<Key.backspace><Key.backspace>alue<Key.space><Key.shift>Corner<Key.space><Key.shift>Reduced<Key.space><Key.shift>Fa<Key.space><Key.shift>Milk<Key.space><Key.shift_r>(1gal<Key.shift_r><Key.backspace><Key.backspace><Key.backspace><Key.space>gal<Key.shift_r>)<Key.tab>mate<Key.tab>income<Key.down><Key.down><Key.down><Key.tab>1<Key.tab>8.5<Key.tab>
Screenshot: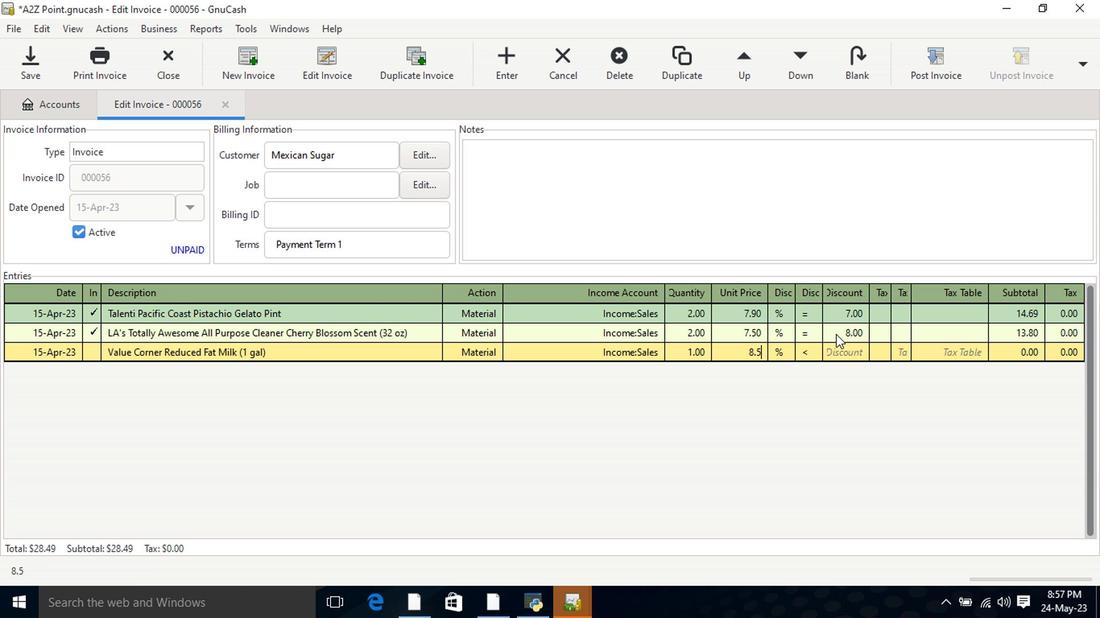 
Action: Mouse moved to (801, 354)
Screenshot: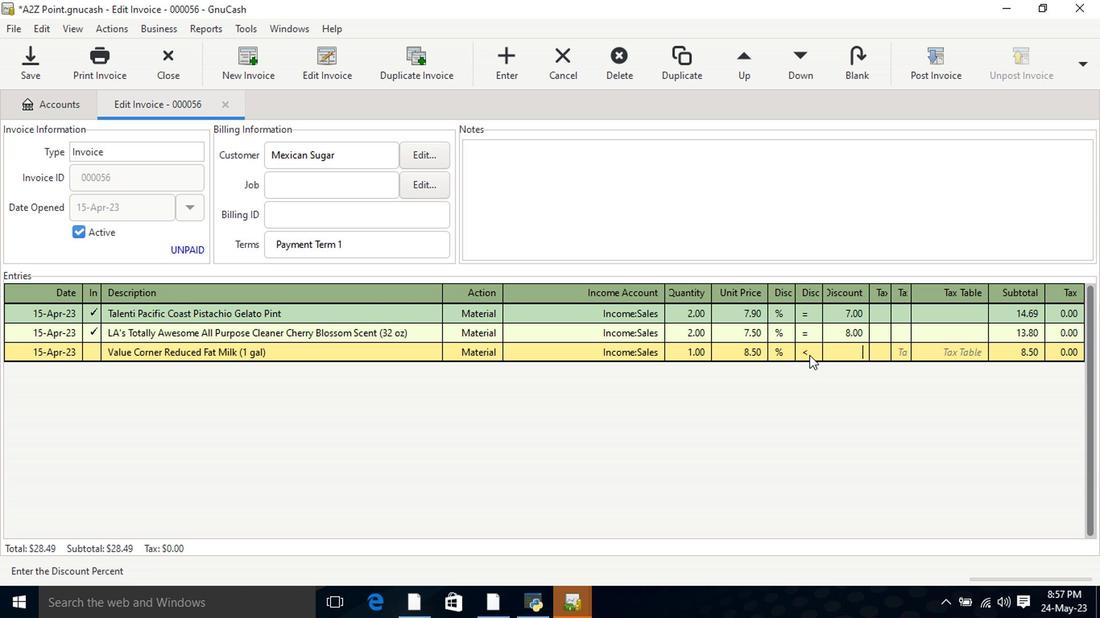 
Action: Mouse pressed left at (801, 354)
Screenshot: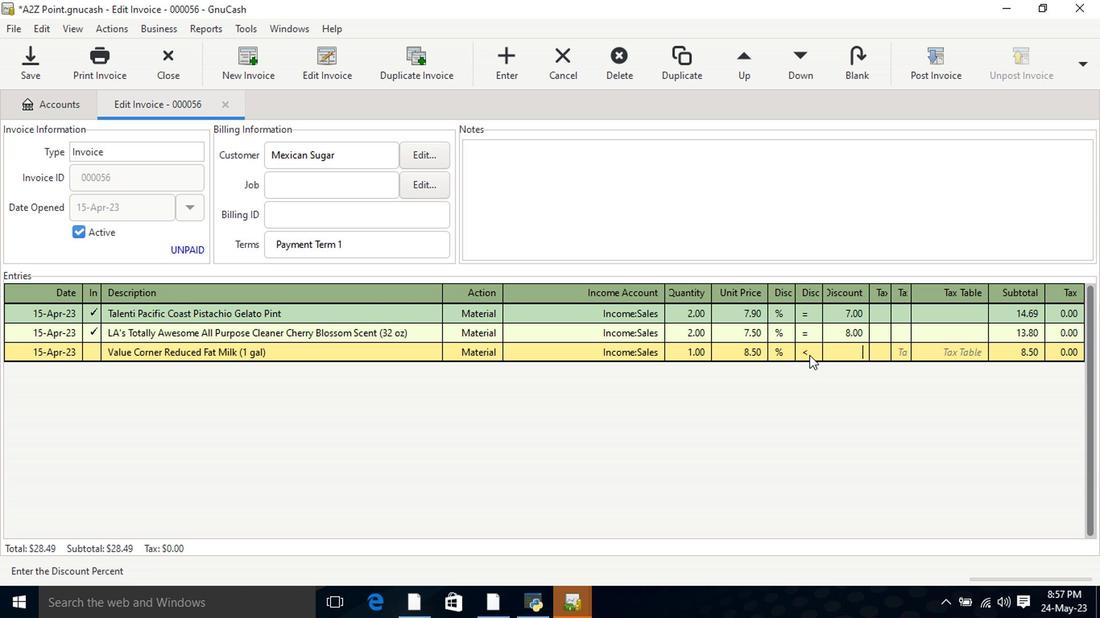 
Action: Mouse moved to (837, 356)
Screenshot: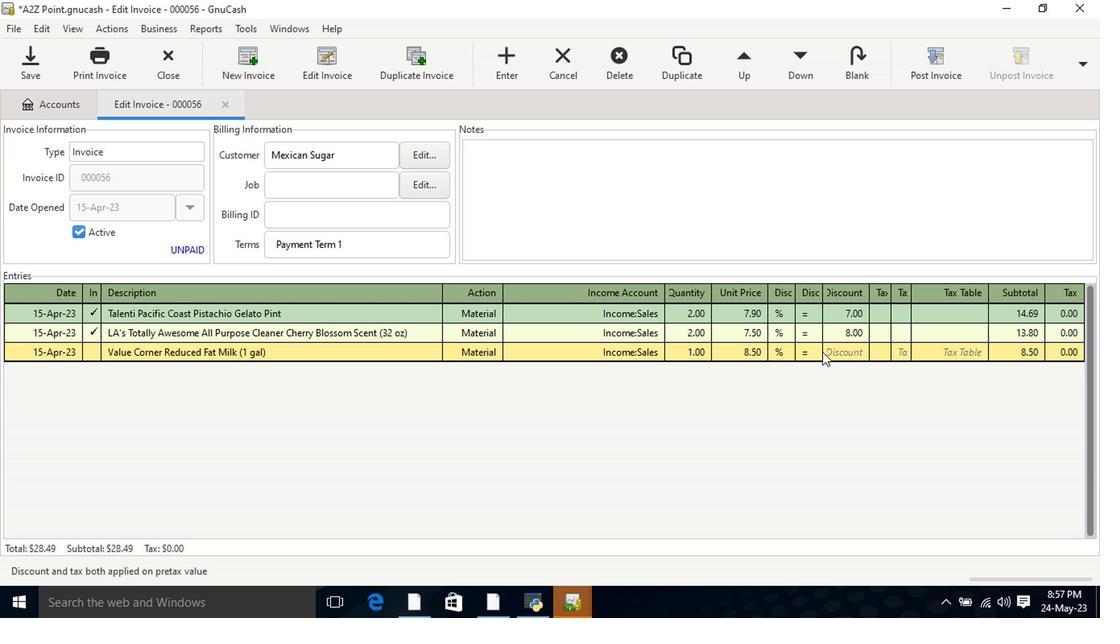 
Action: Mouse pressed left at (837, 356)
Screenshot: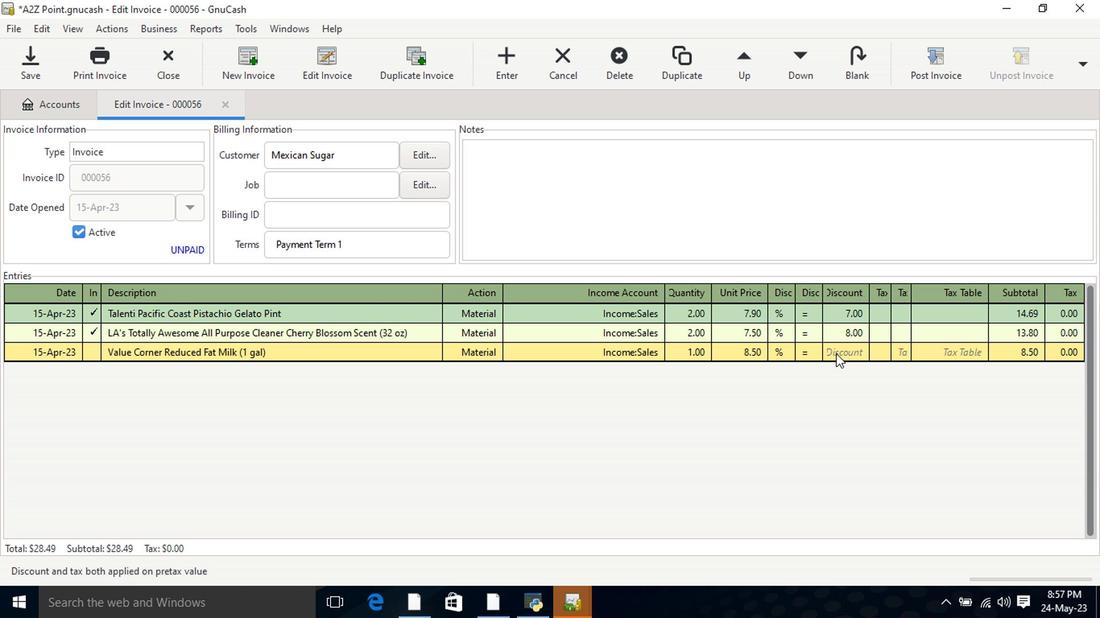 
Action: Mouse moved to (837, 357)
Screenshot: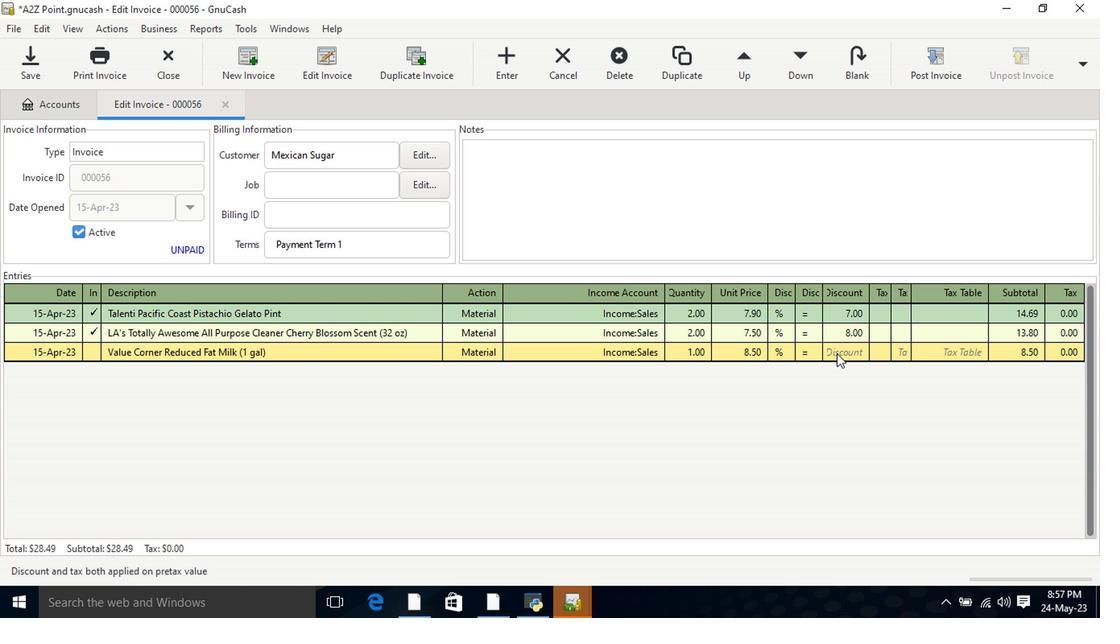 
Action: Key pressed 10<Key.tab><Key.tab>
Screenshot: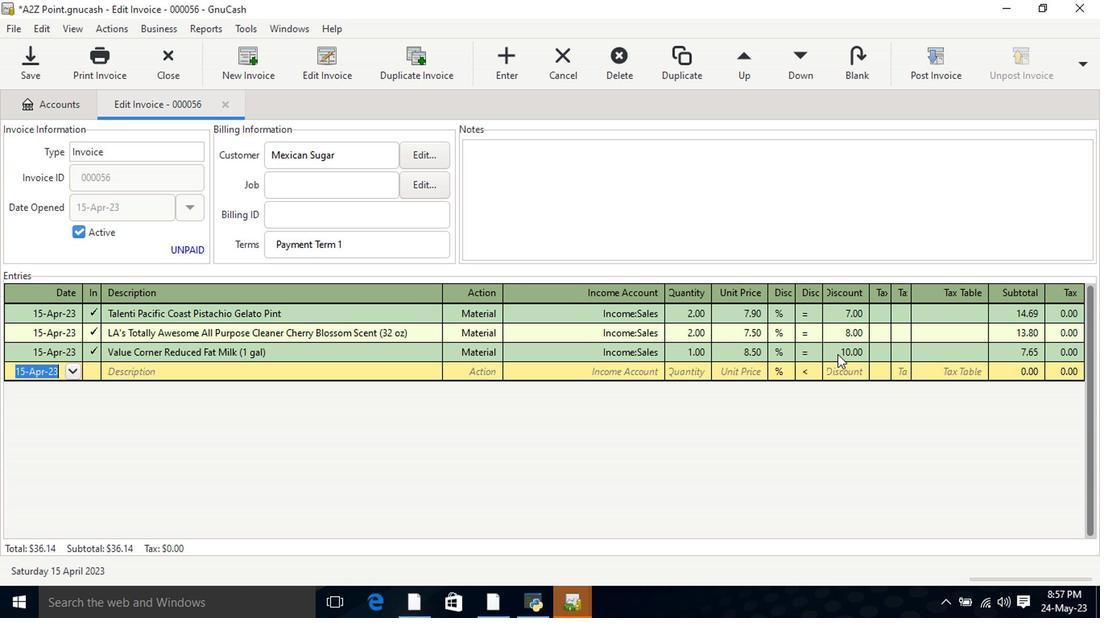 
Action: Mouse moved to (788, 188)
Screenshot: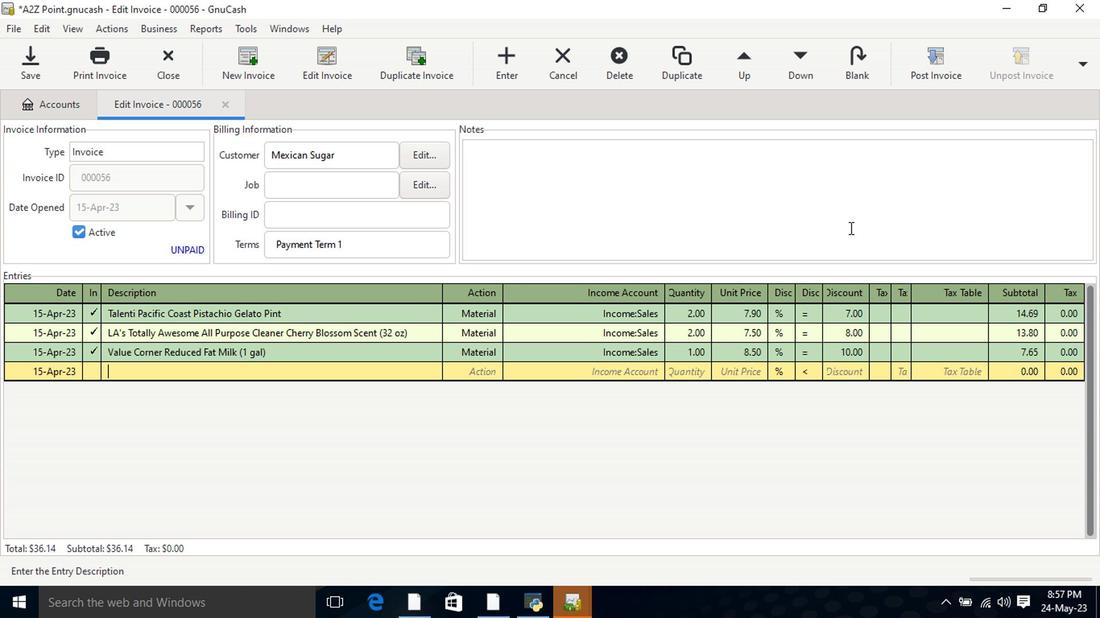
Action: Mouse pressed left at (788, 188)
Screenshot: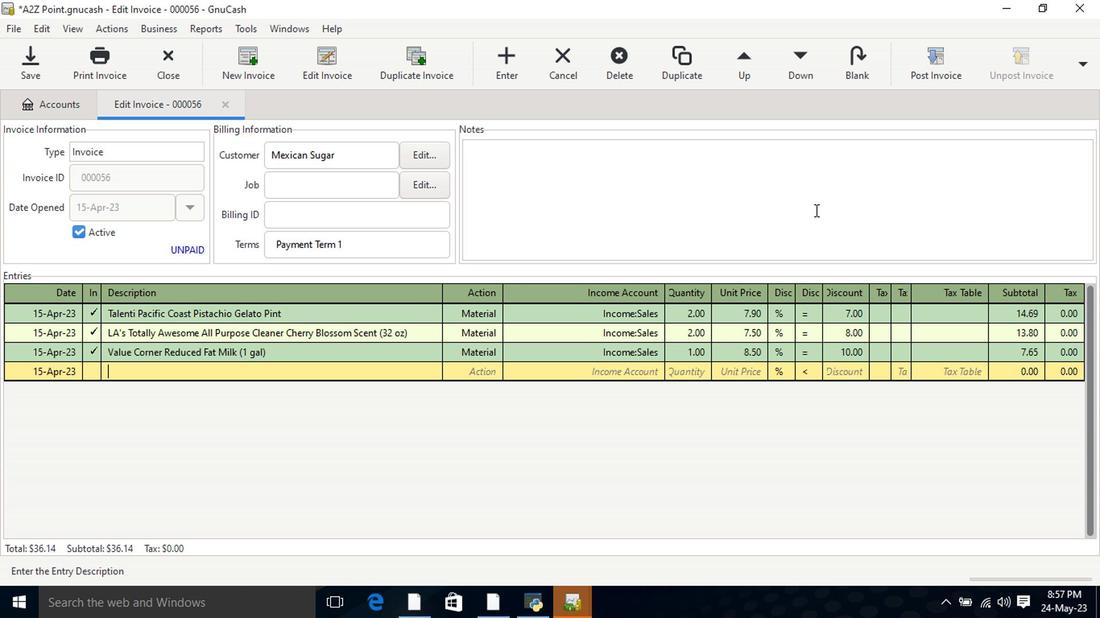 
Action: Key pressed <Key.shift>looki<Key.backspace><Key.backspace><Key.backspace><Key.backspace><Key.backspace><Key.shift>Looking<Key.space>forward<Key.space>to<Key.space>serving<Key.space>you<Key.space>again.
Screenshot: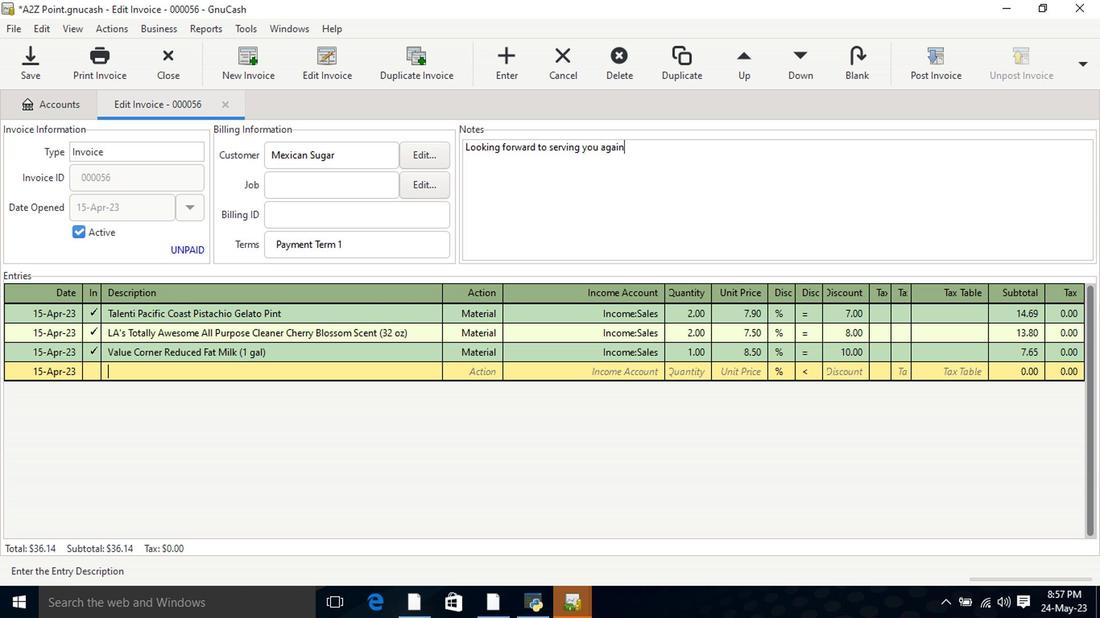 
Action: Mouse moved to (941, 72)
Screenshot: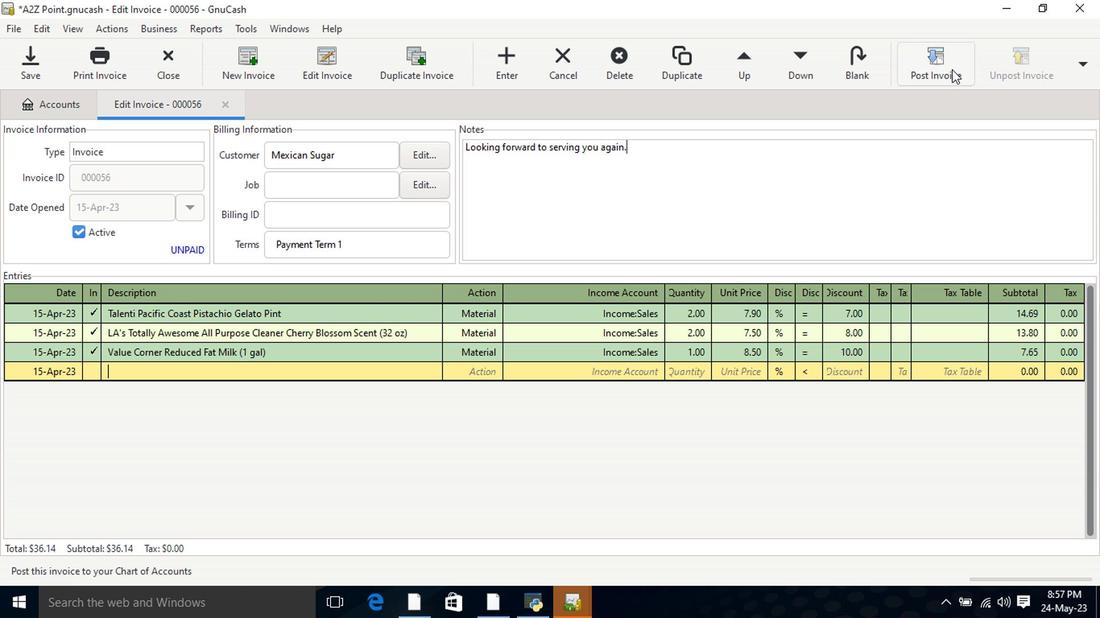 
Action: Mouse pressed left at (941, 72)
Screenshot: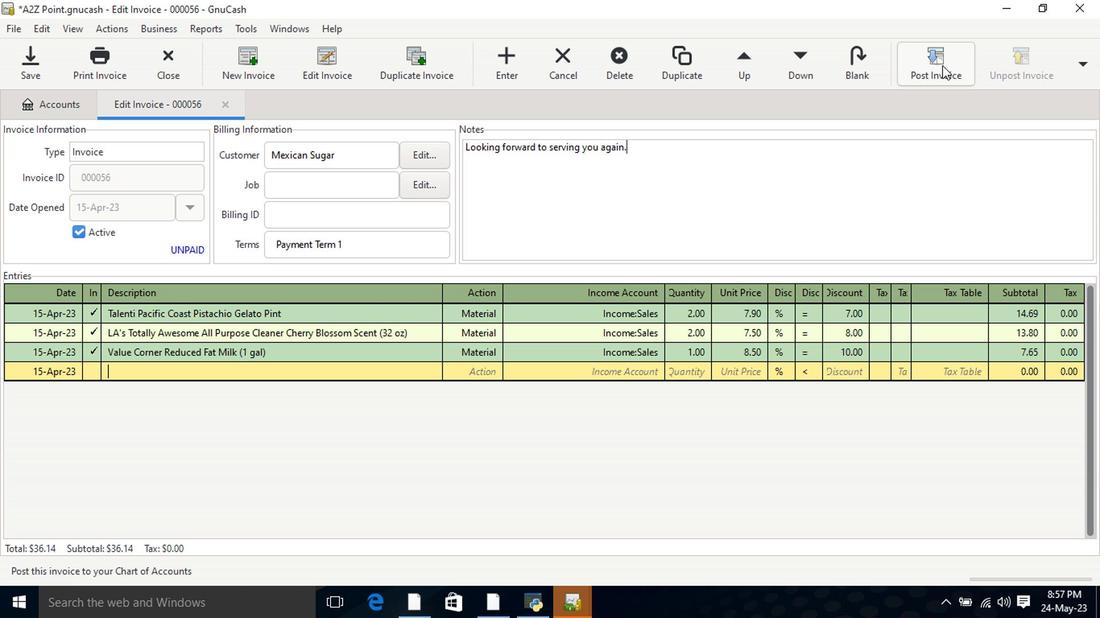 
Action: Mouse moved to (686, 272)
Screenshot: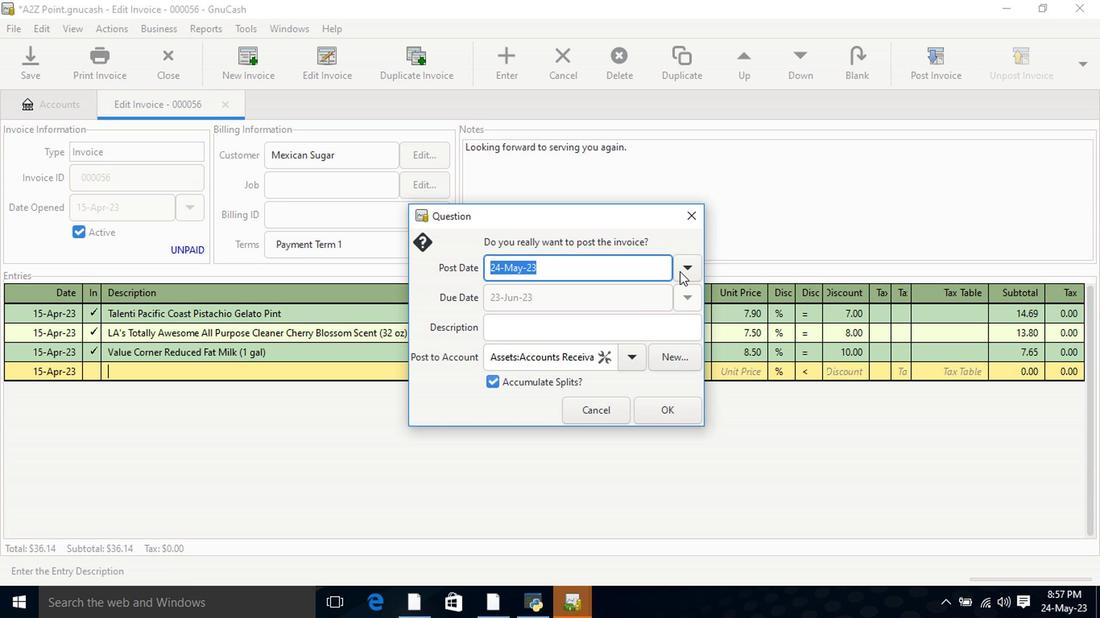
Action: Mouse pressed left at (686, 272)
Screenshot: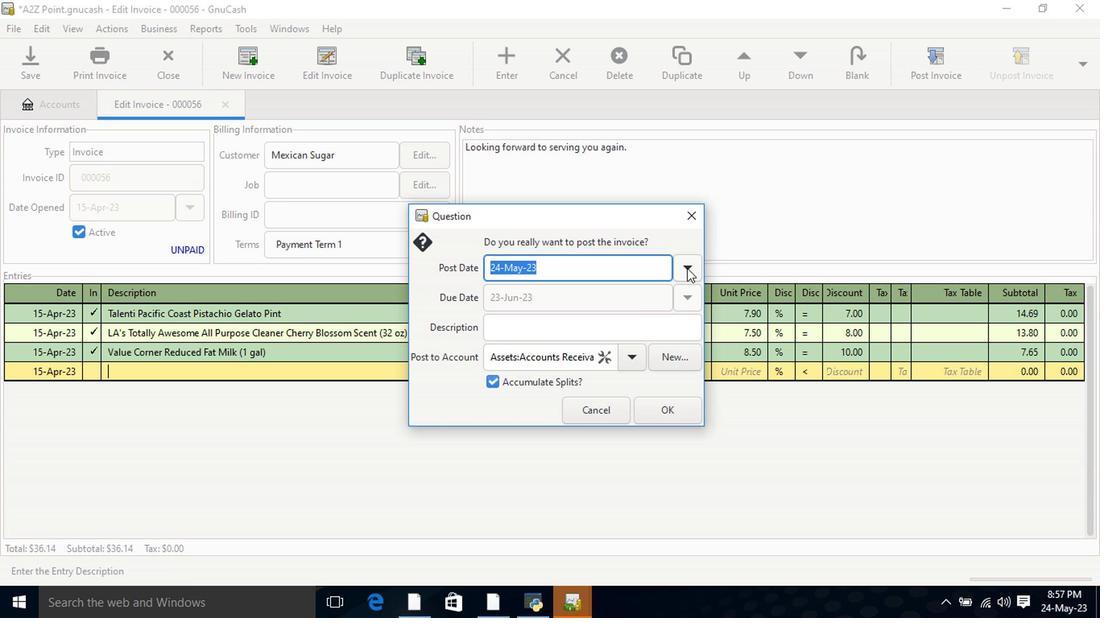 
Action: Mouse moved to (560, 297)
Screenshot: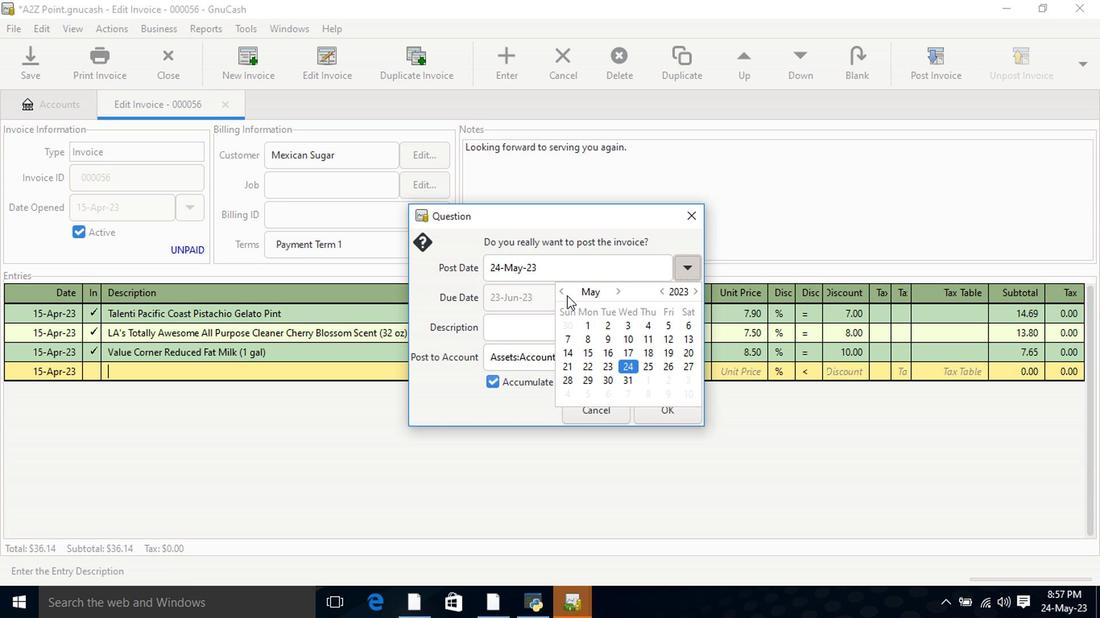
Action: Mouse pressed left at (560, 297)
Screenshot: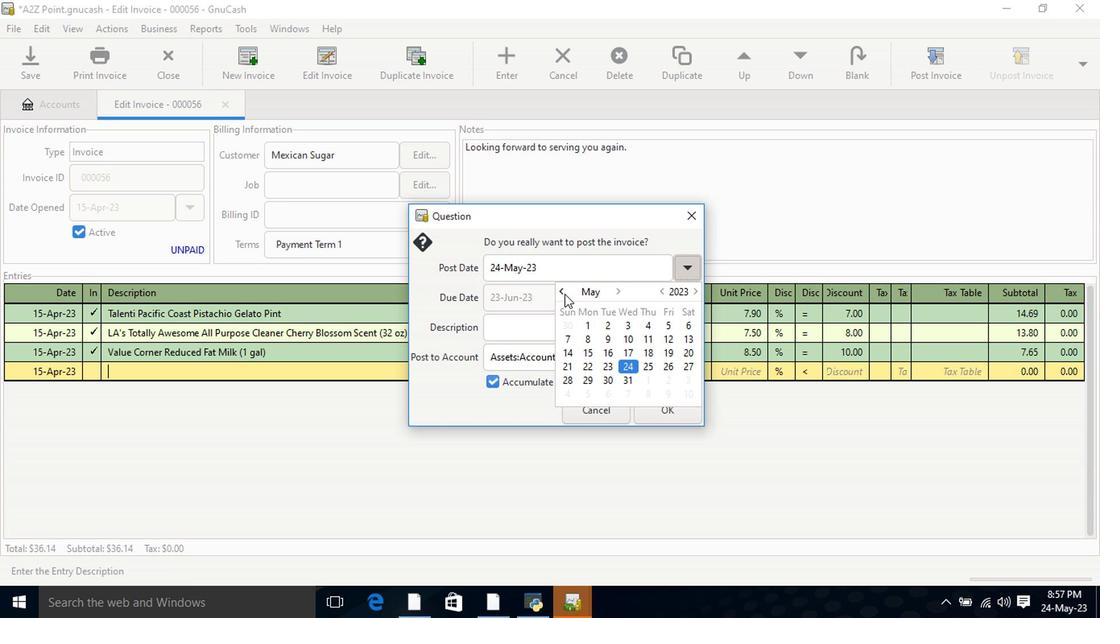 
Action: Mouse moved to (687, 355)
Screenshot: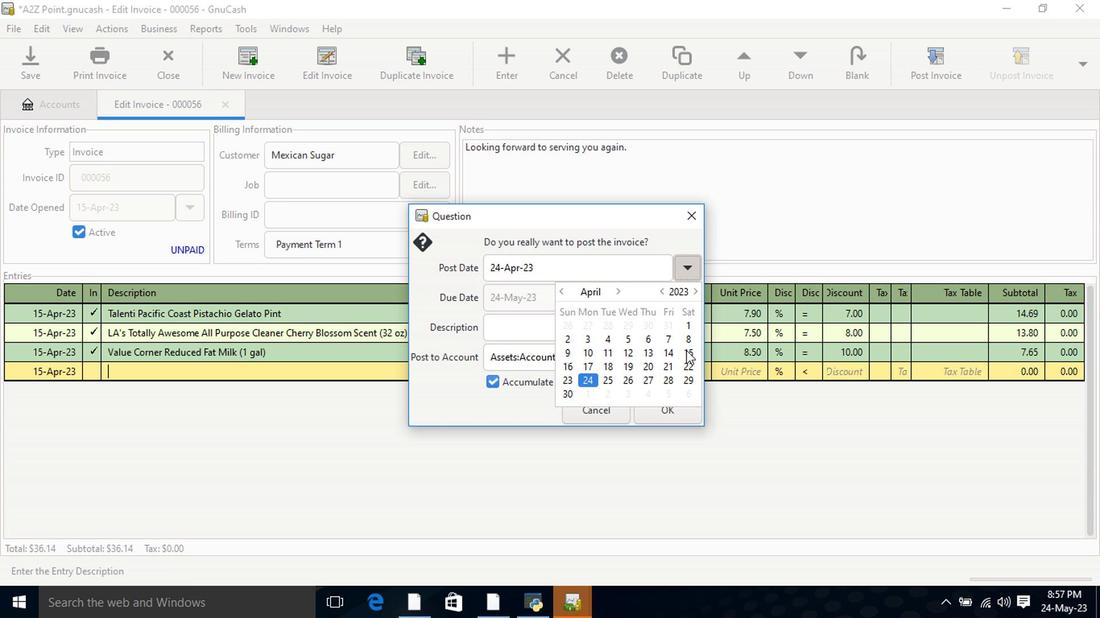 
Action: Mouse pressed left at (687, 355)
Screenshot: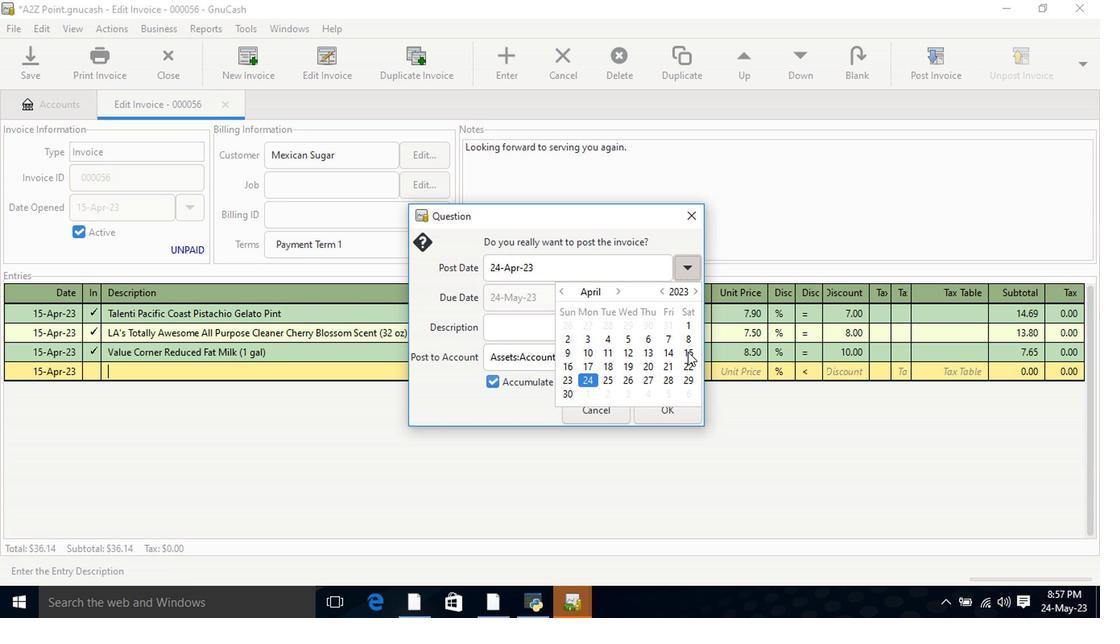 
Action: Mouse pressed left at (687, 355)
Screenshot: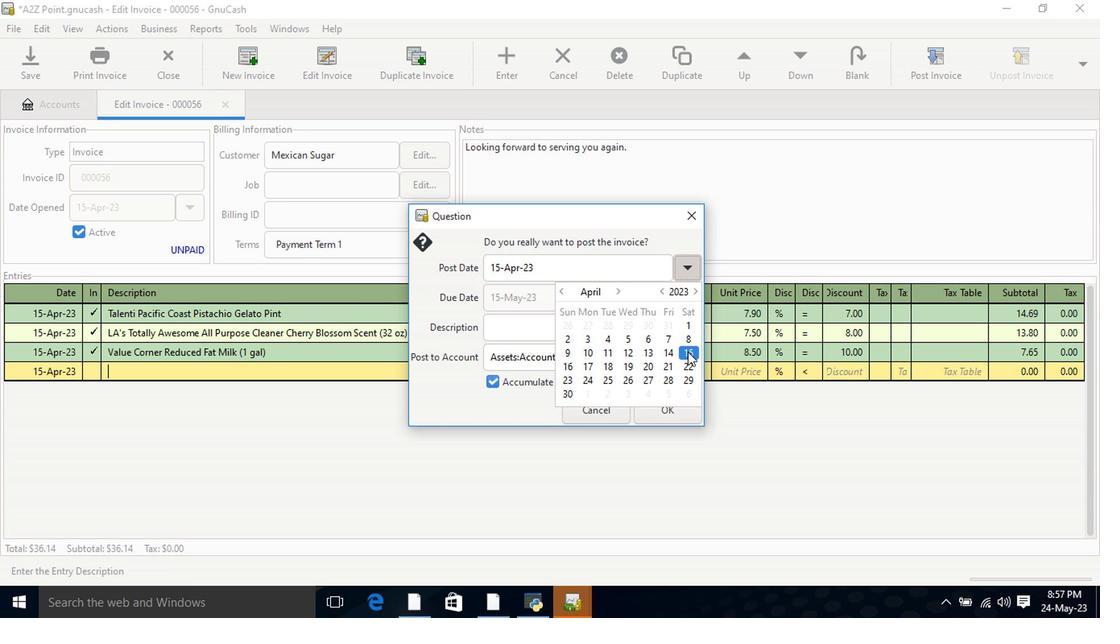 
Action: Mouse moved to (653, 425)
Screenshot: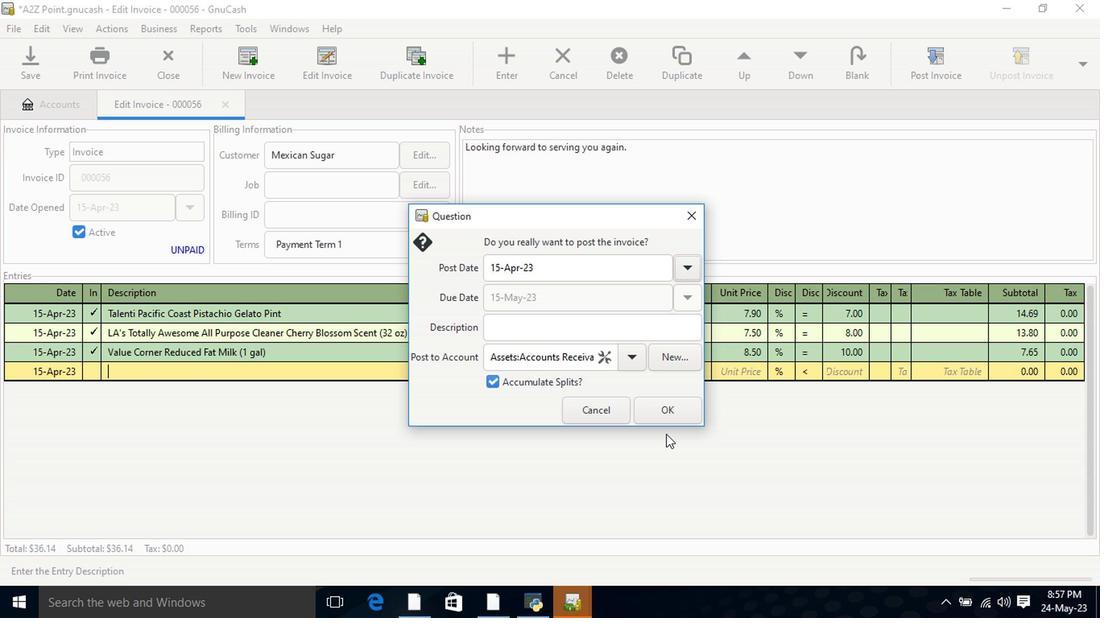 
Action: Mouse pressed left at (653, 425)
Screenshot: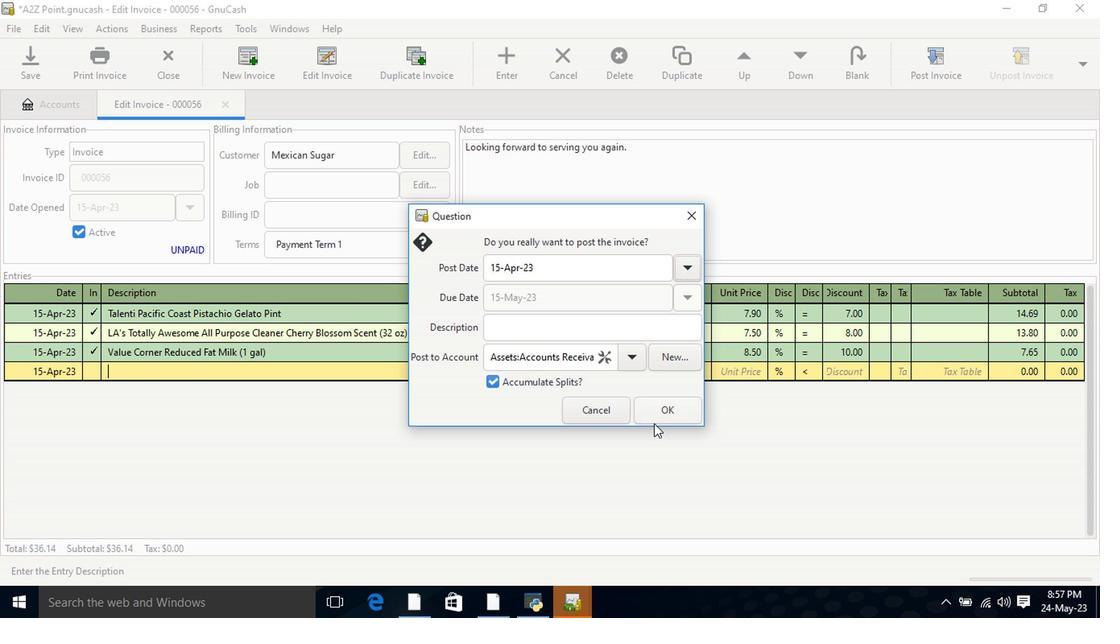 
Action: Mouse moved to (1033, 72)
Screenshot: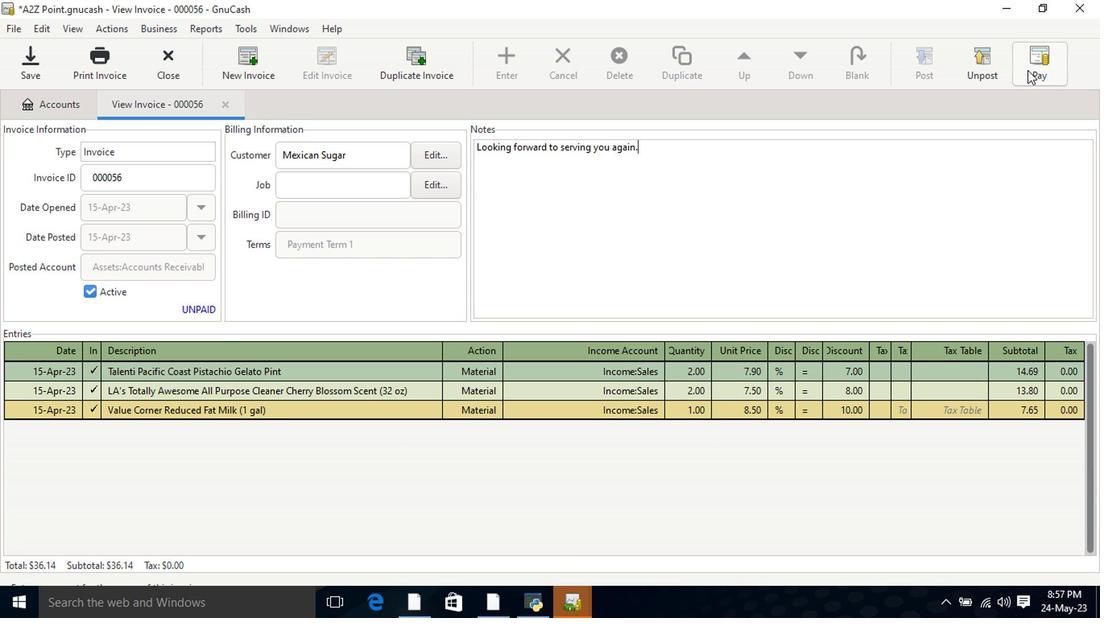 
Action: Mouse pressed left at (1033, 72)
Screenshot: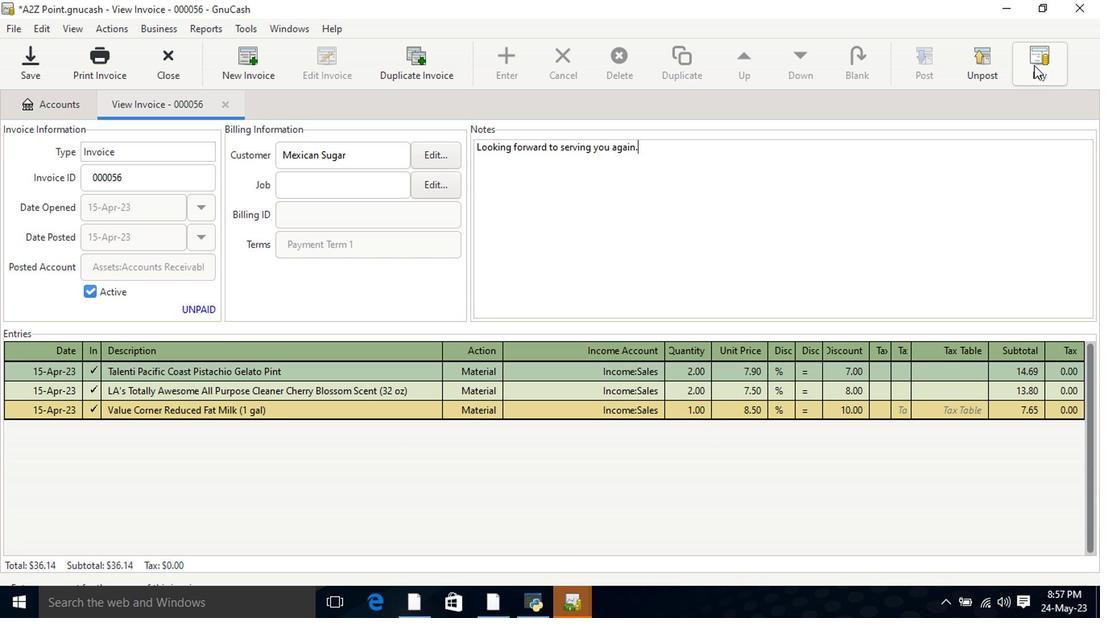 
Action: Mouse moved to (490, 326)
Screenshot: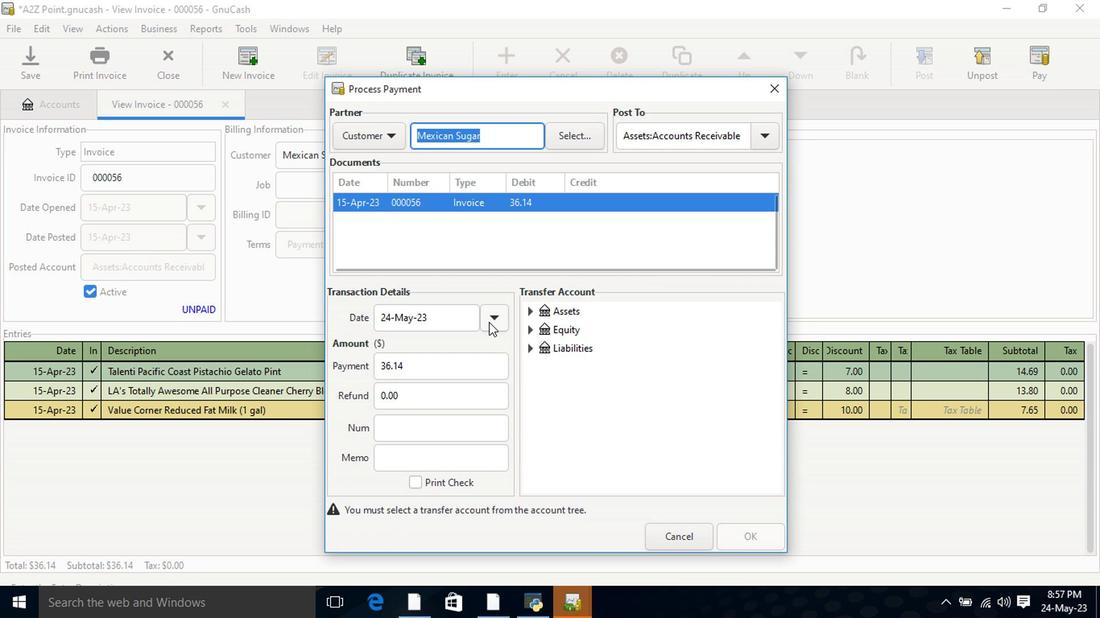 
Action: Mouse pressed left at (490, 326)
Screenshot: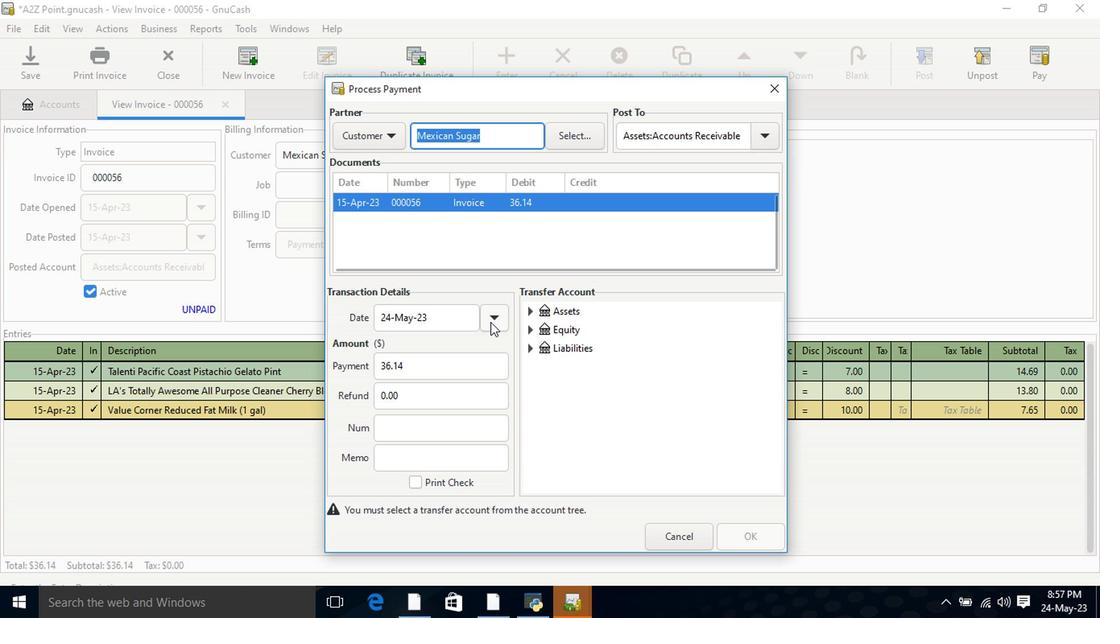 
Action: Mouse moved to (397, 406)
Screenshot: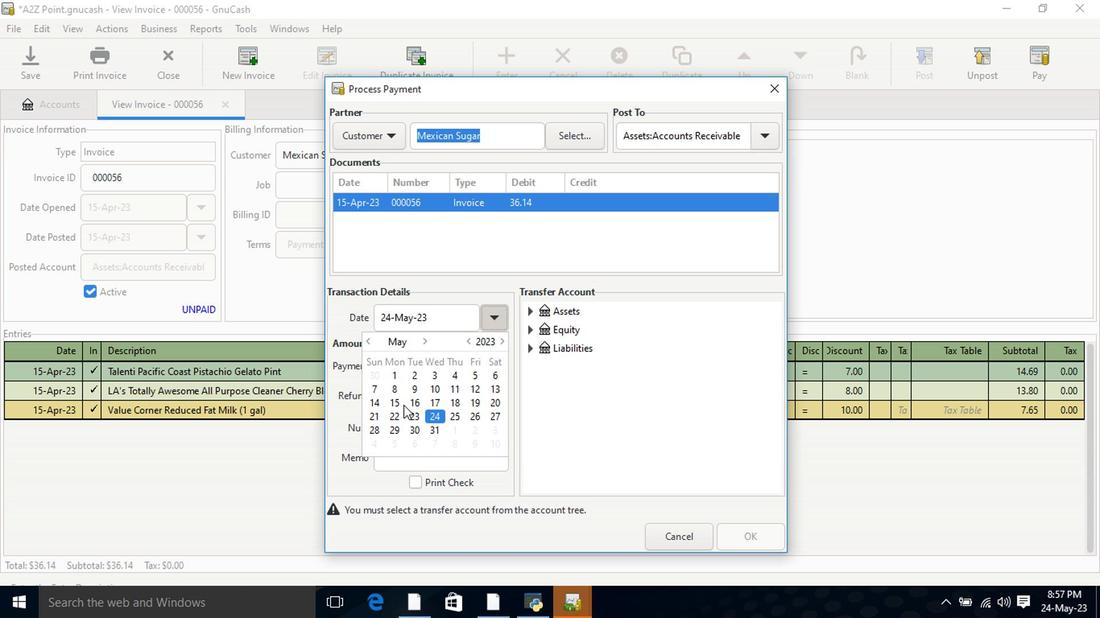 
Action: Mouse pressed left at (397, 406)
Screenshot: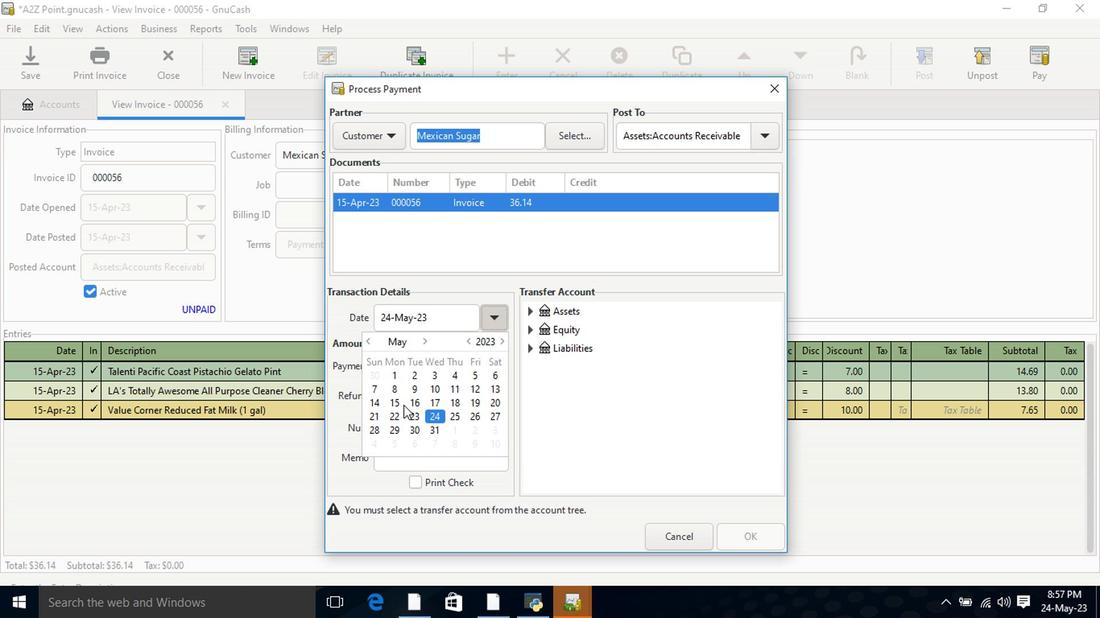 
Action: Mouse pressed left at (397, 406)
Screenshot: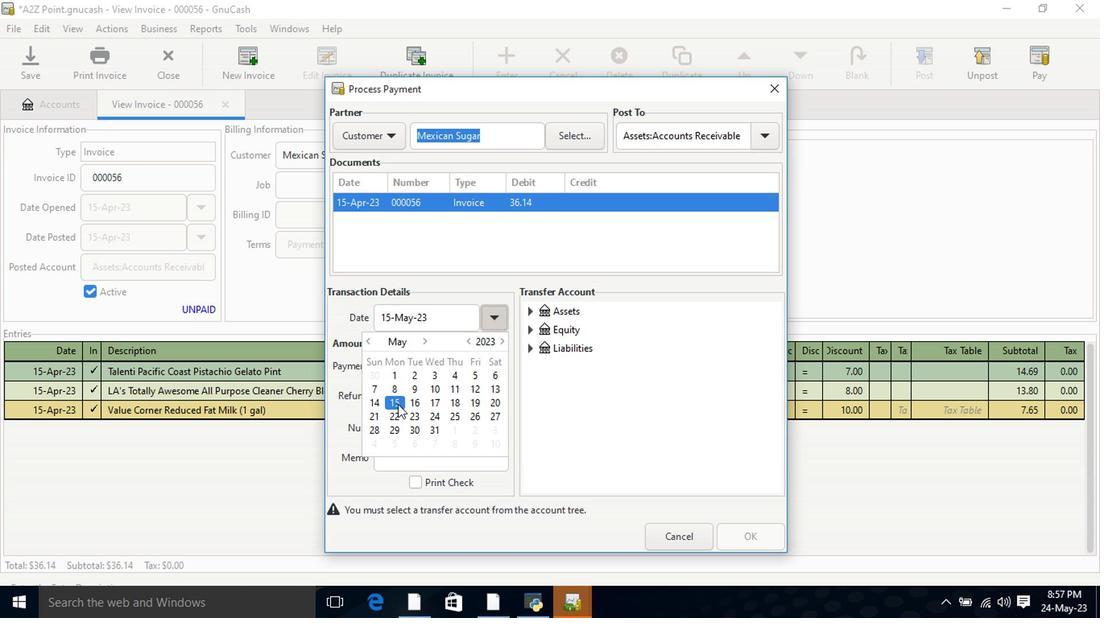 
Action: Mouse moved to (526, 315)
Screenshot: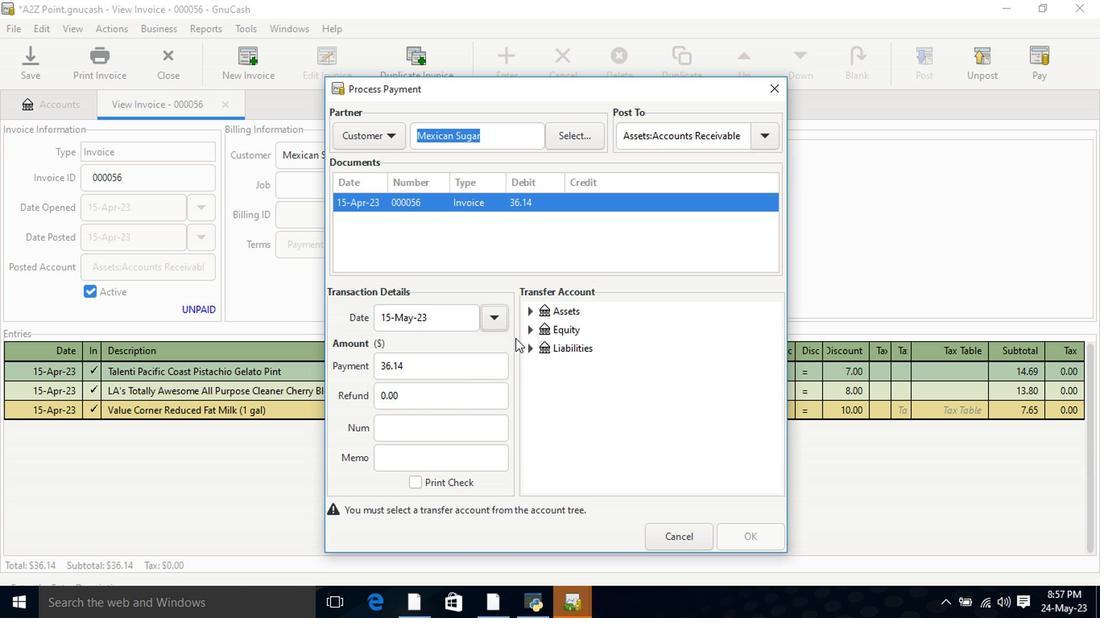 
Action: Mouse pressed left at (526, 315)
Screenshot: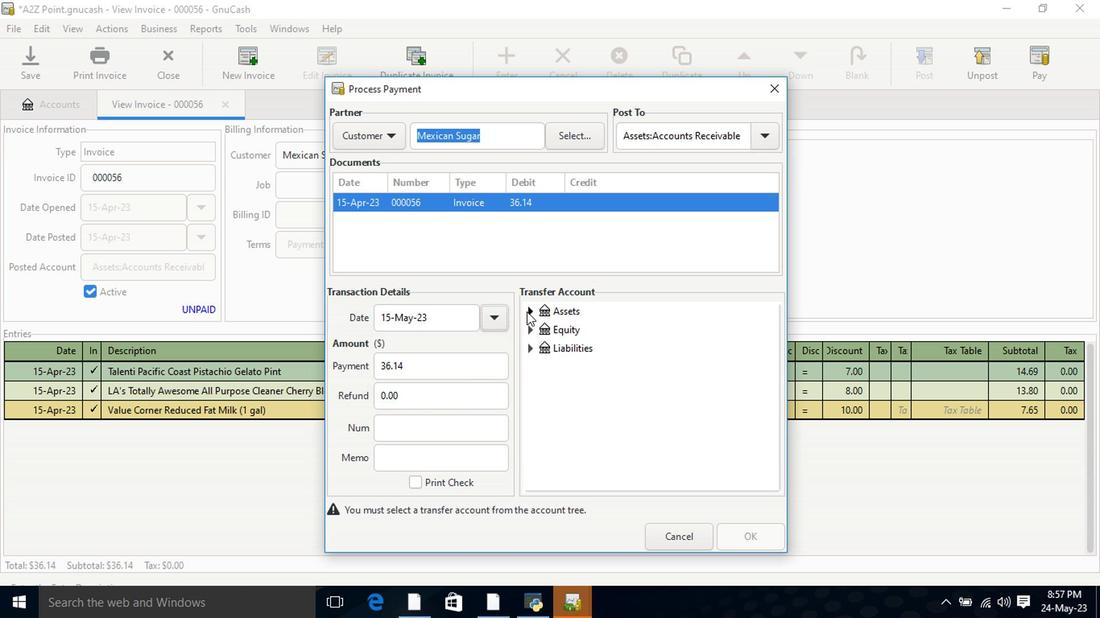 
Action: Mouse moved to (548, 340)
Screenshot: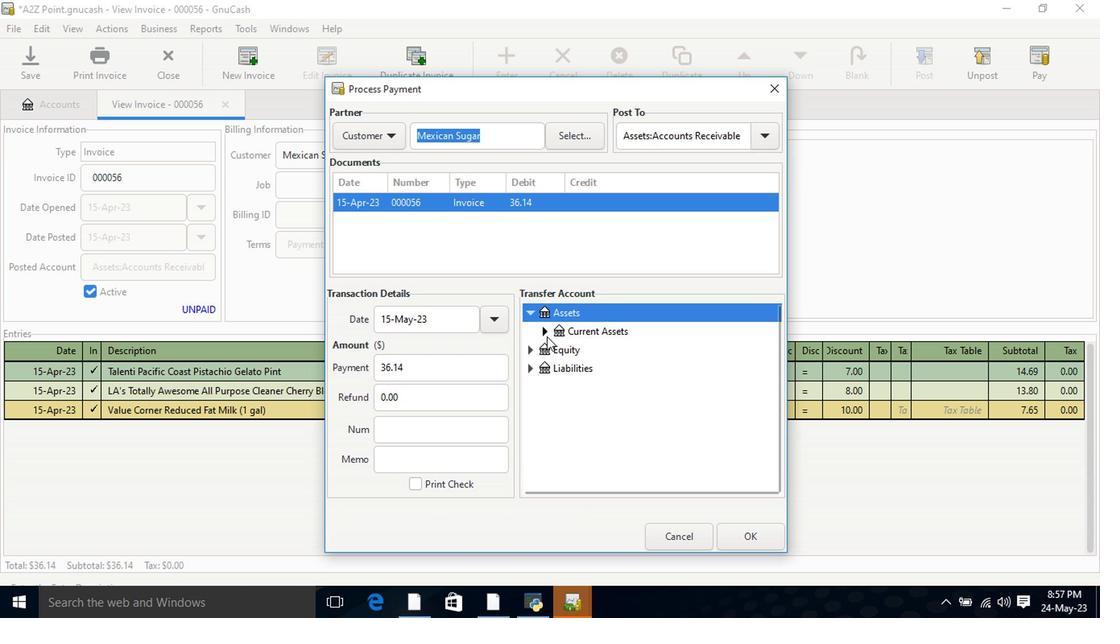 
Action: Mouse pressed left at (548, 340)
Screenshot: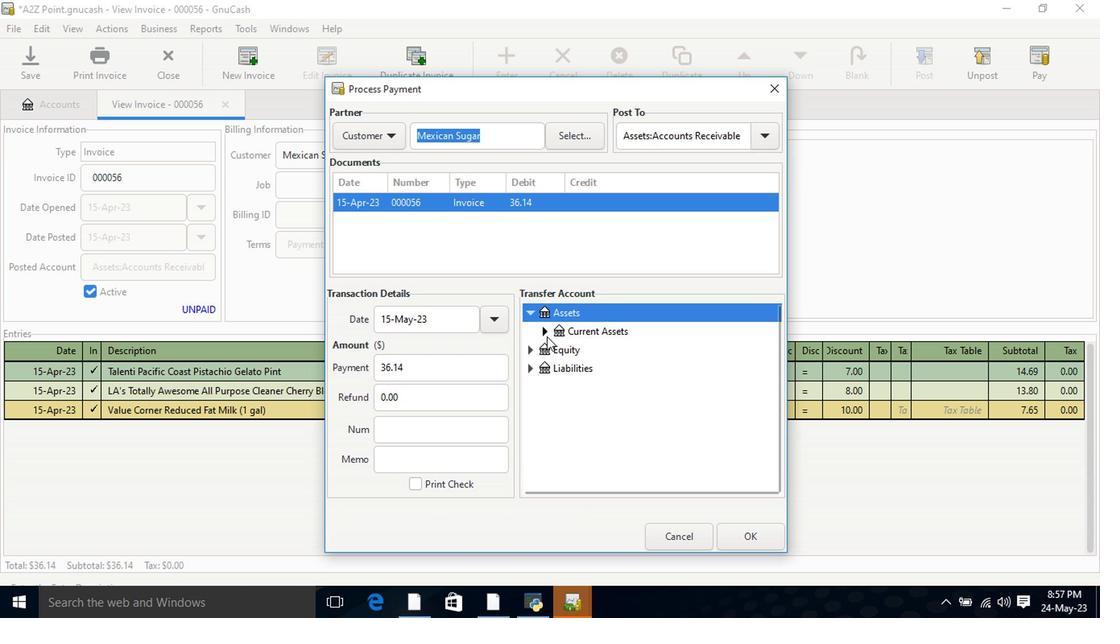 
Action: Mouse moved to (574, 354)
Screenshot: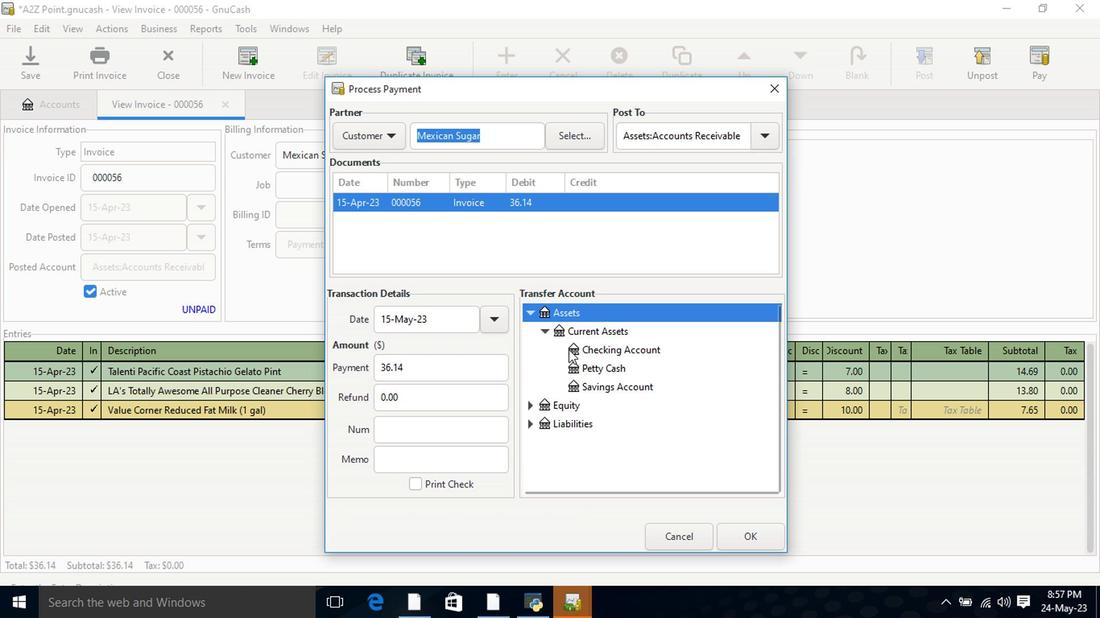 
Action: Mouse pressed left at (574, 354)
Screenshot: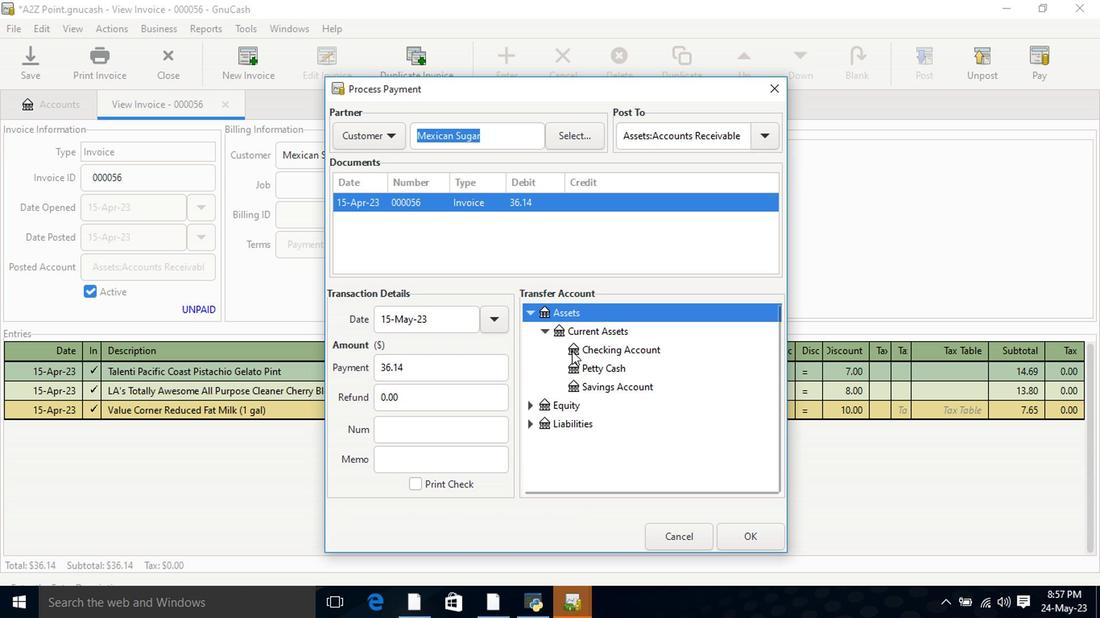 
Action: Mouse moved to (743, 536)
Screenshot: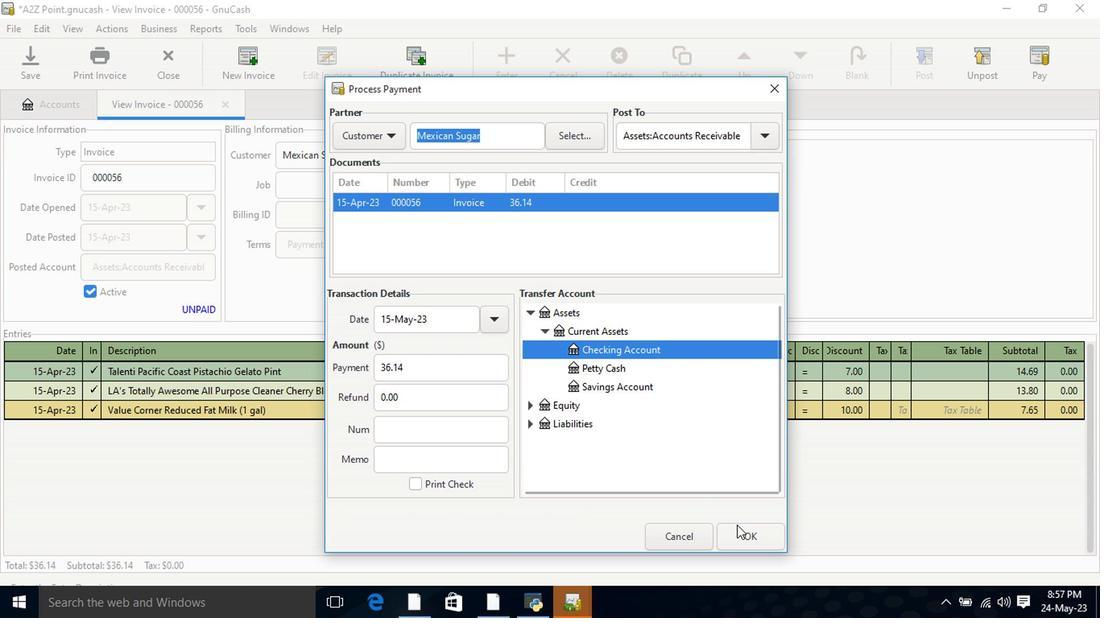 
Action: Mouse pressed left at (743, 536)
Screenshot: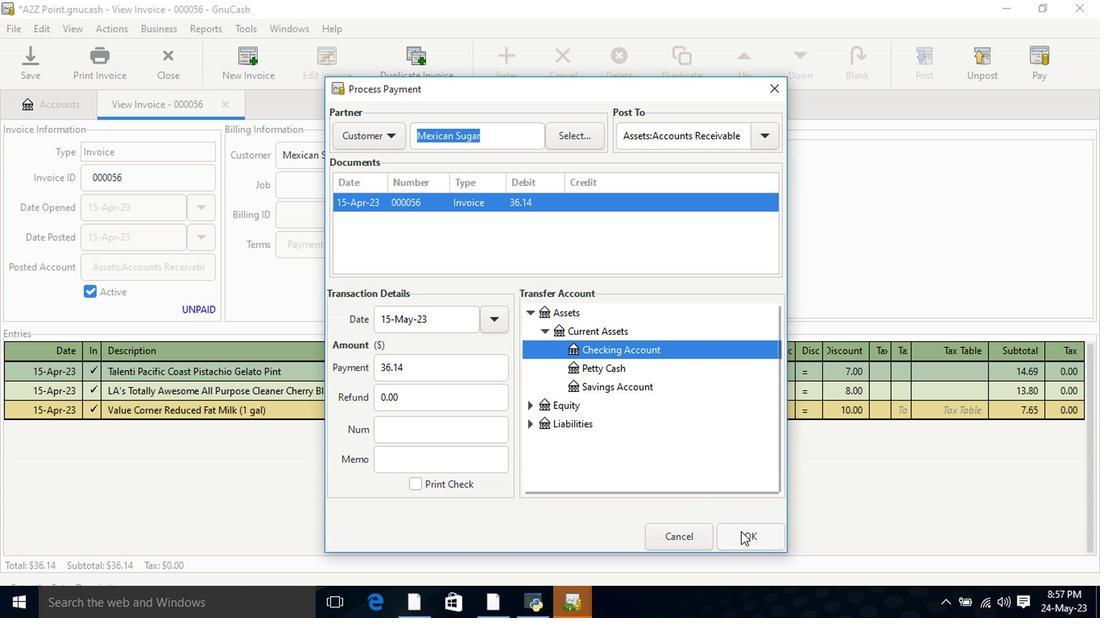 
Action: Mouse moved to (105, 75)
Screenshot: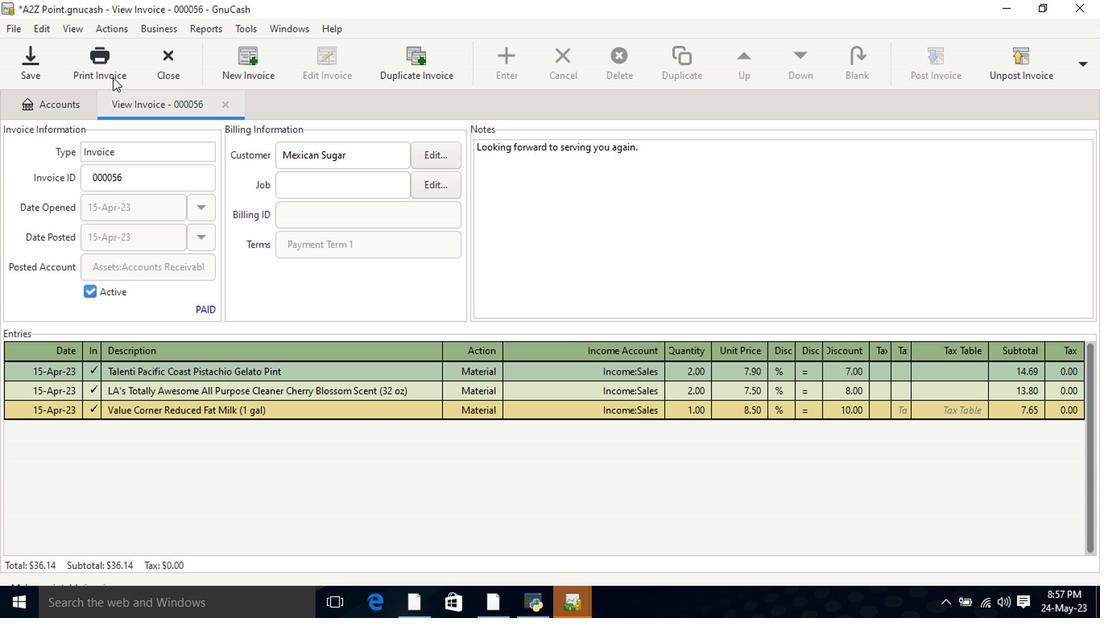 
Action: Mouse pressed left at (105, 75)
Screenshot: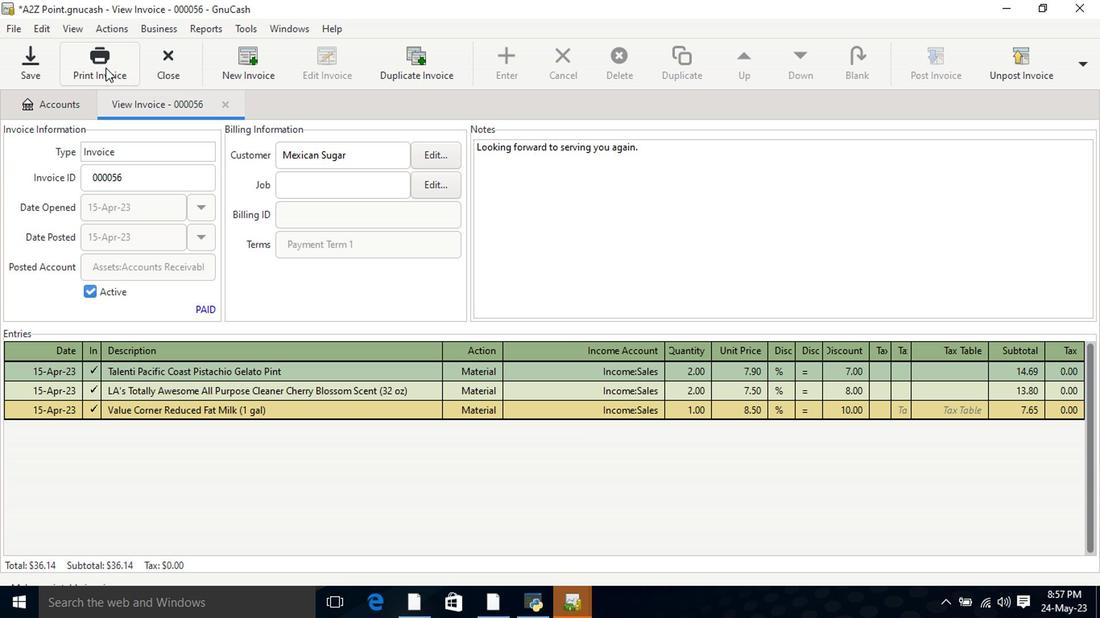 
Action: Mouse moved to (409, 66)
Screenshot: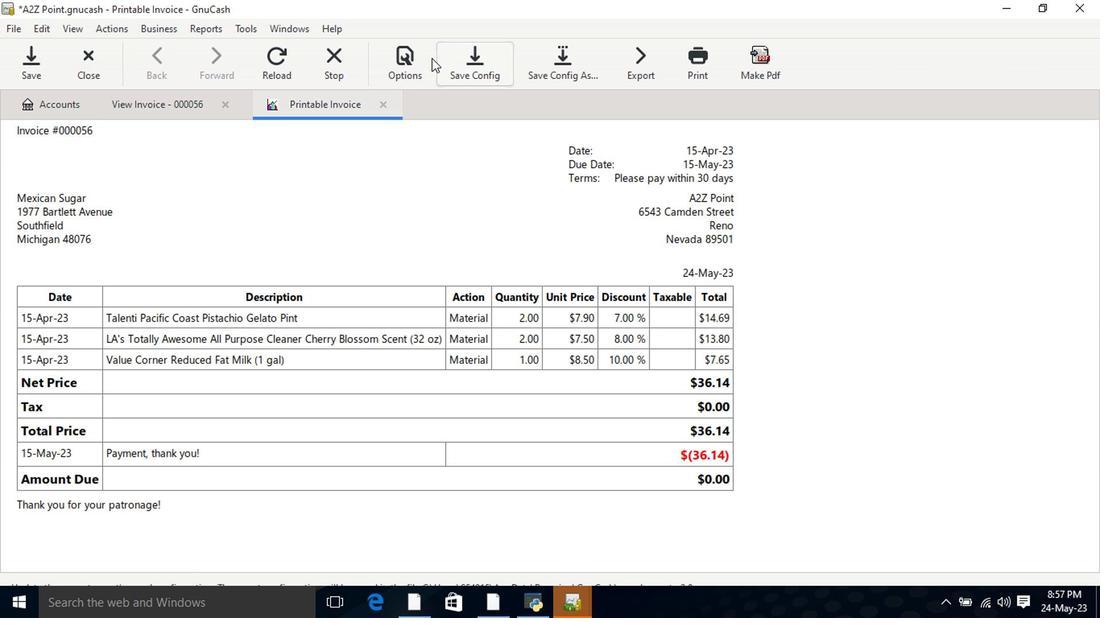 
Action: Mouse pressed left at (409, 66)
Screenshot: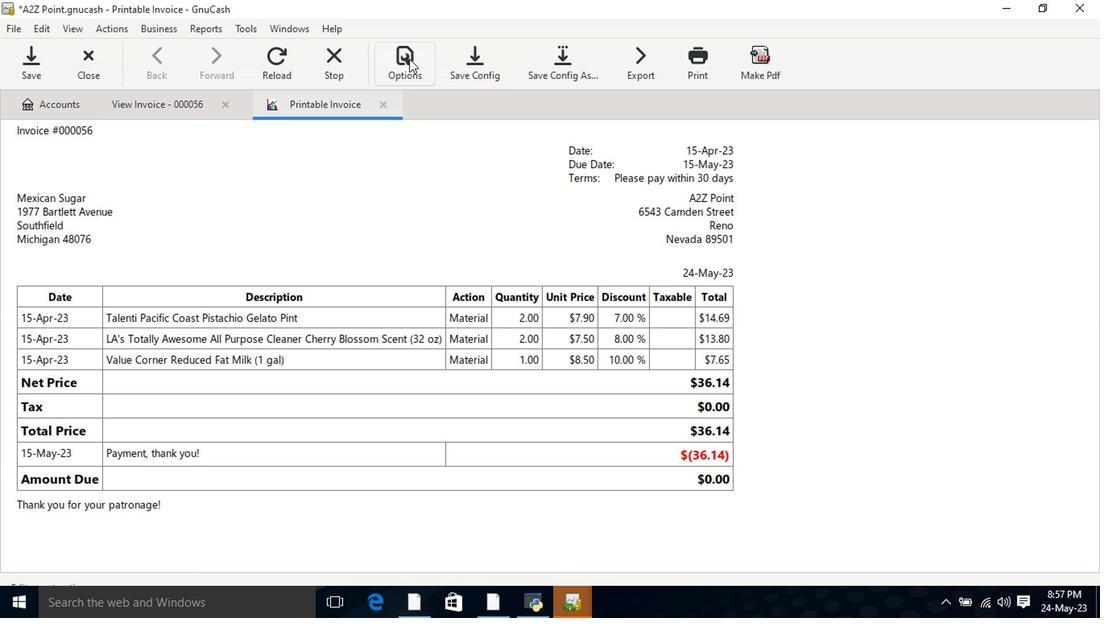 
Action: Mouse moved to (363, 144)
Screenshot: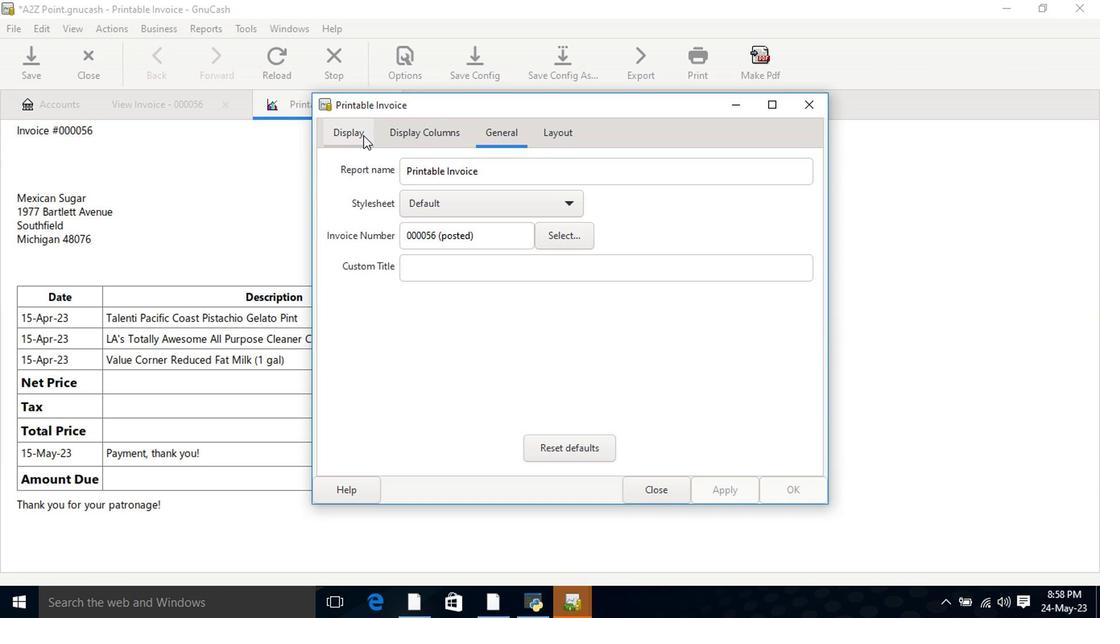
Action: Mouse pressed left at (363, 144)
Screenshot: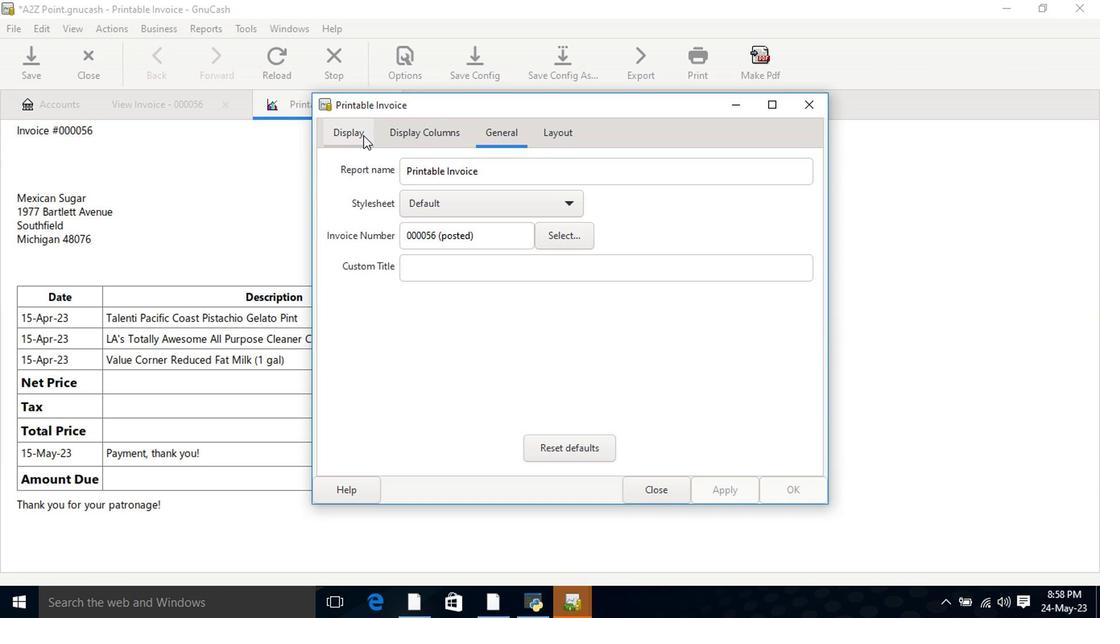 
Action: Mouse moved to (442, 313)
Screenshot: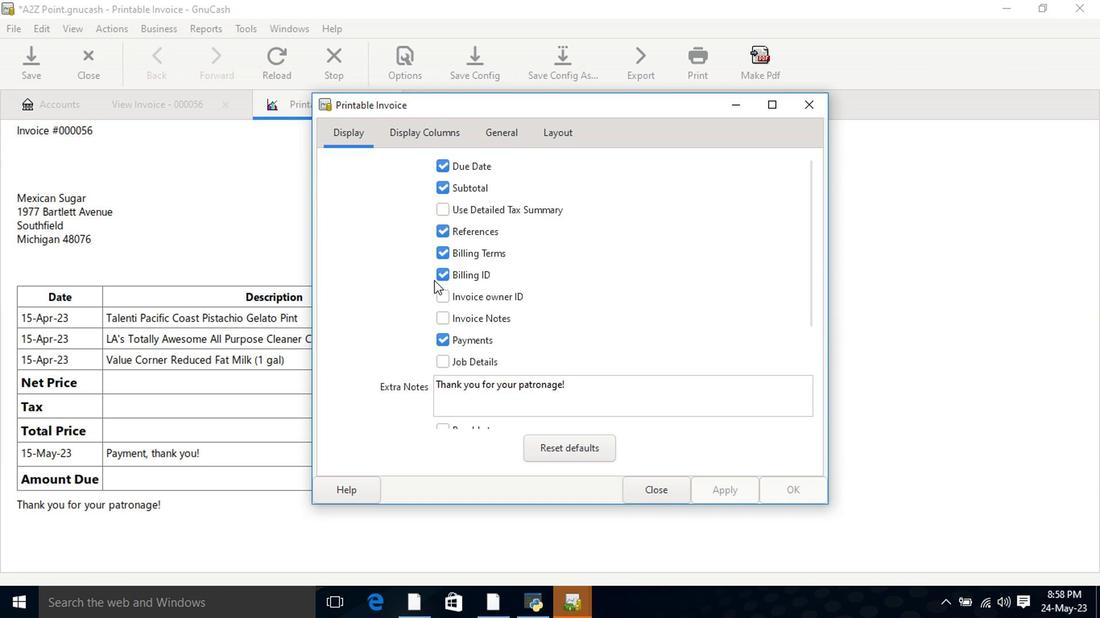 
Action: Mouse pressed left at (445, 319)
Screenshot: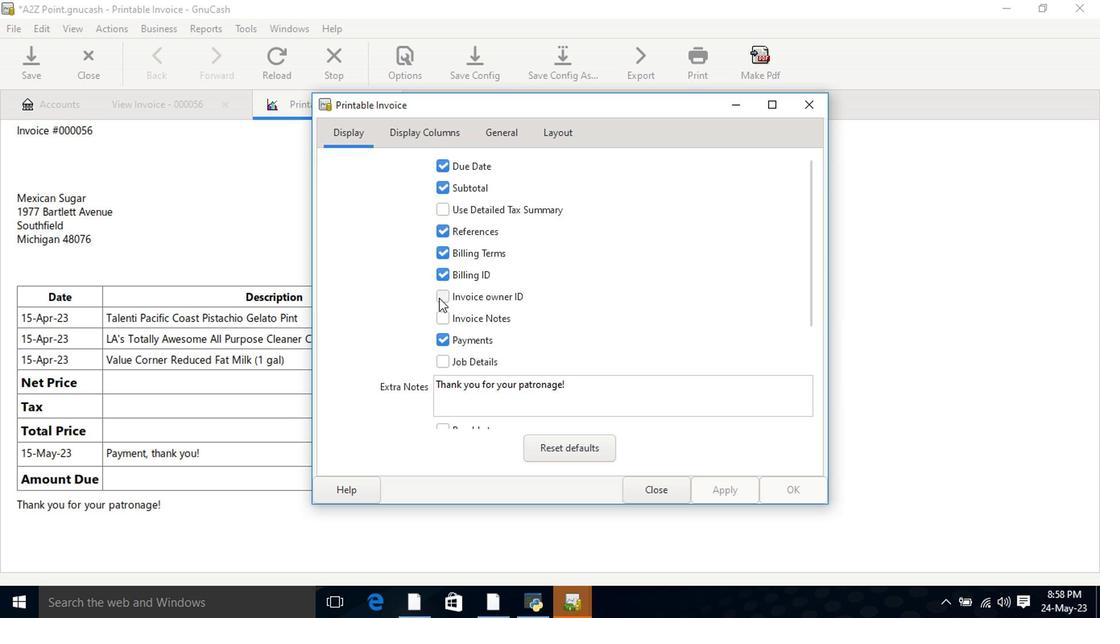 
Action: Mouse moved to (448, 327)
Screenshot: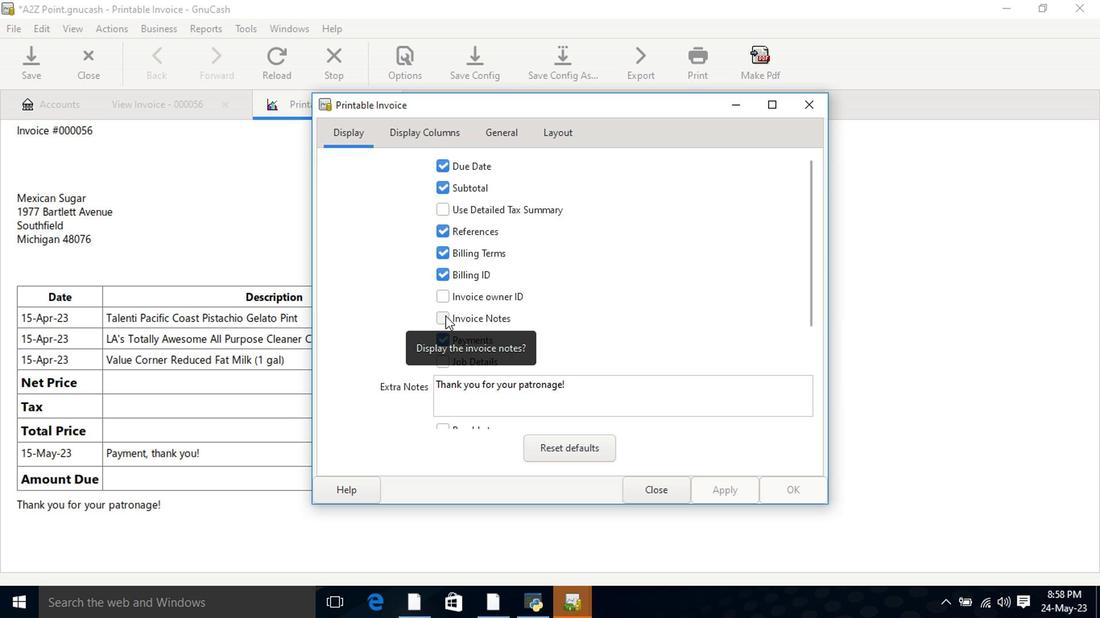 
Action: Mouse pressed left at (448, 327)
Screenshot: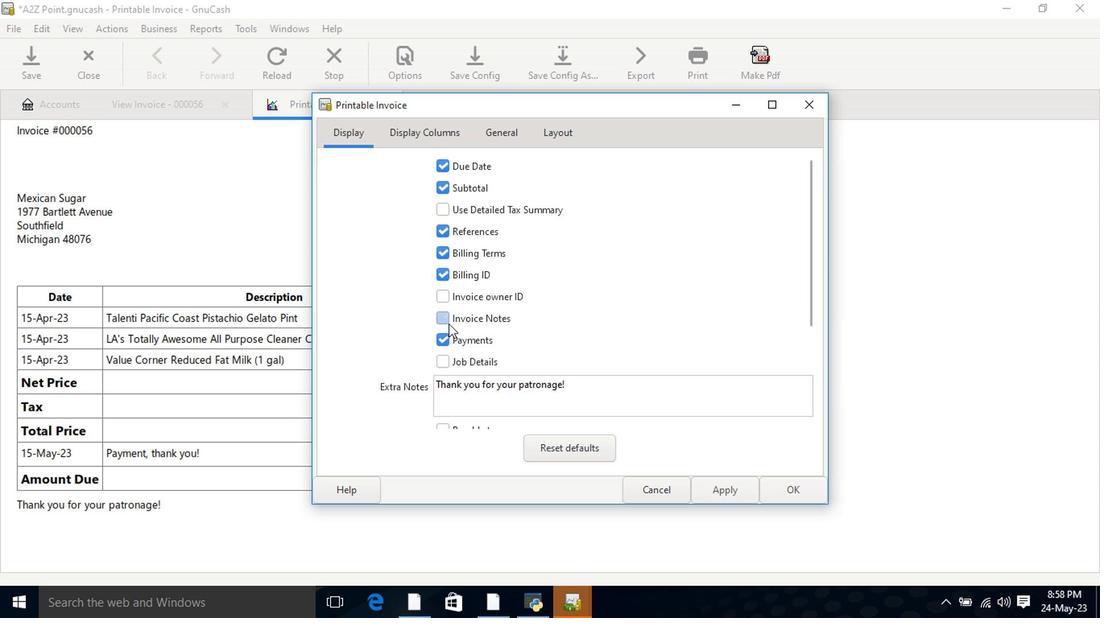
Action: Mouse pressed left at (448, 327)
Screenshot: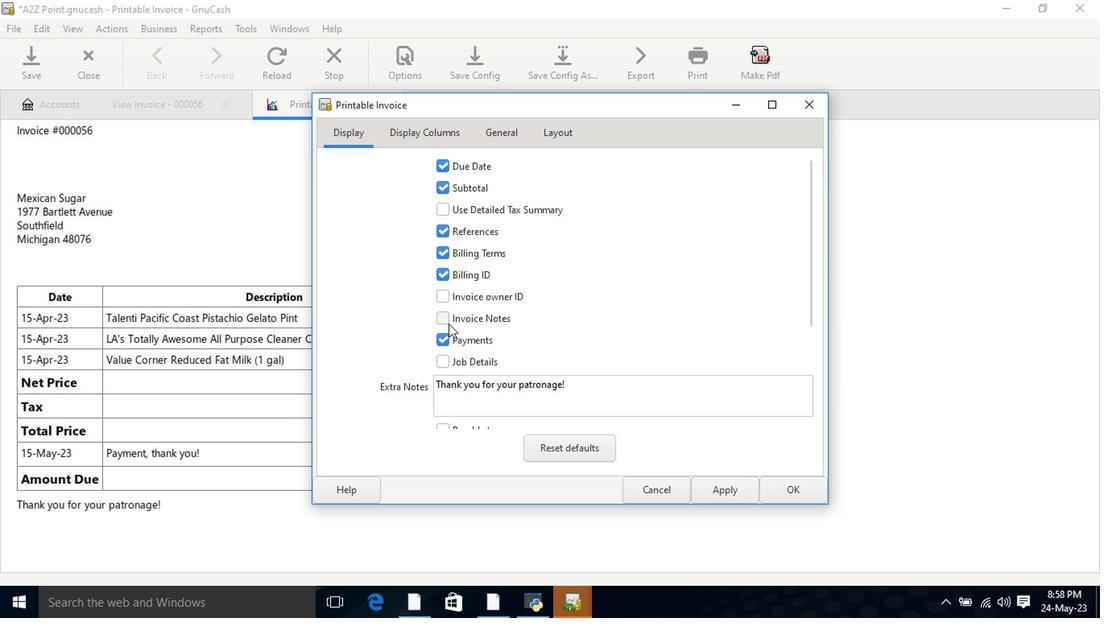 
Action: Mouse moved to (723, 493)
Screenshot: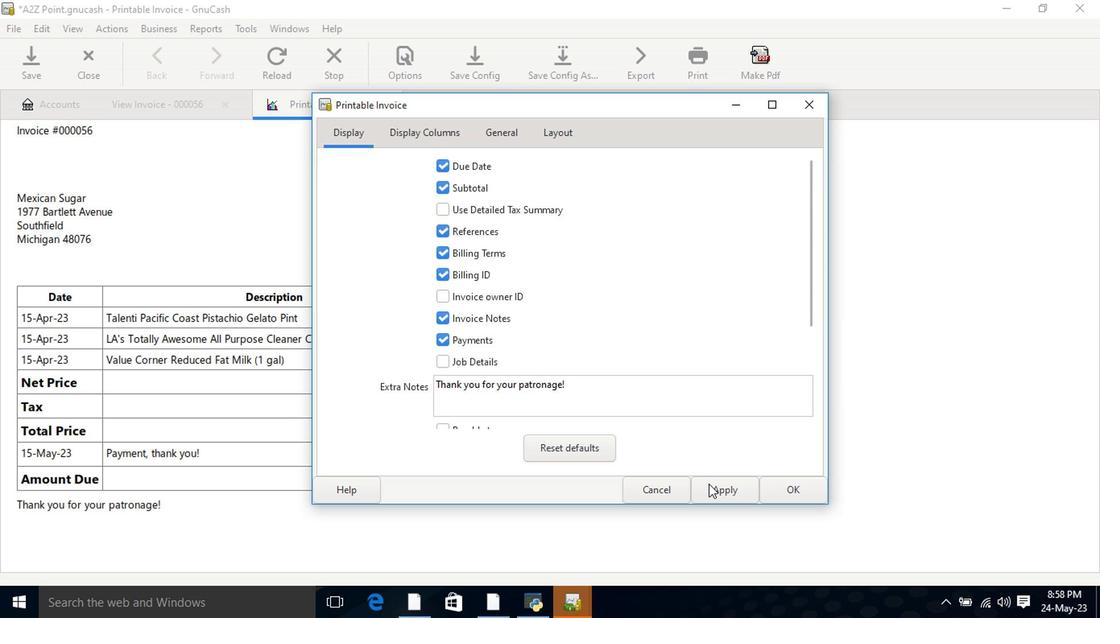 
Action: Mouse pressed left at (723, 493)
Screenshot: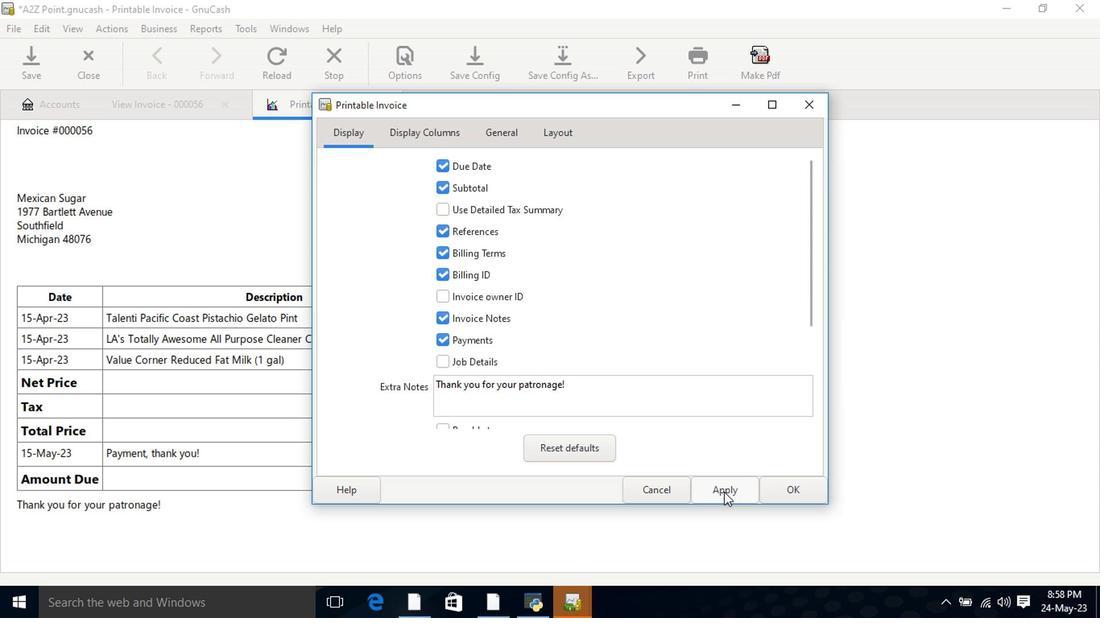
Action: Mouse moved to (652, 495)
Screenshot: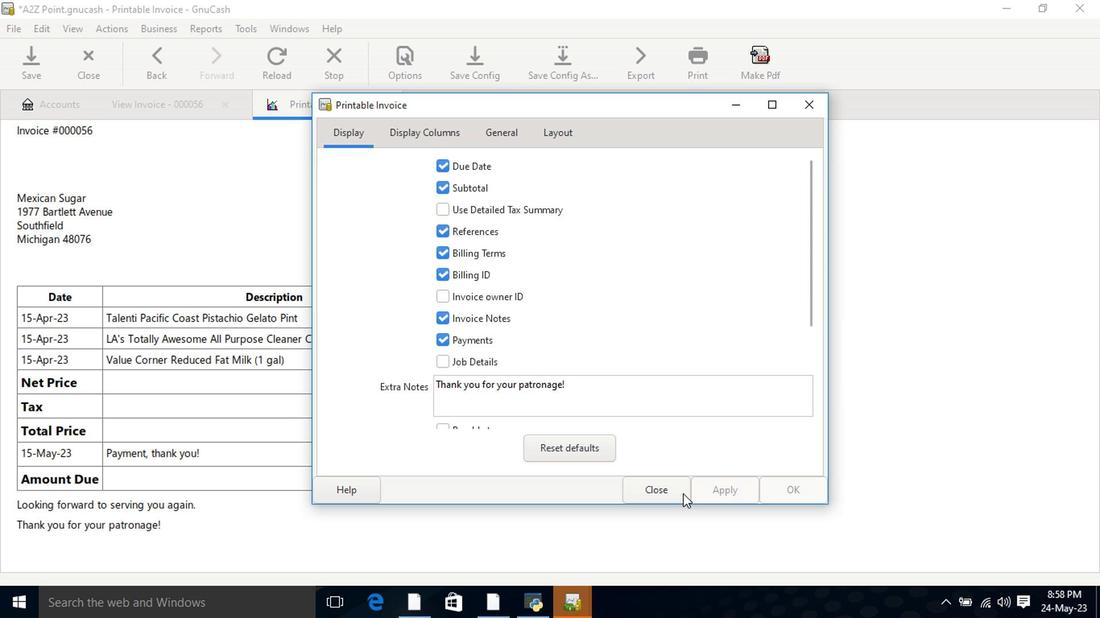 
Action: Mouse pressed left at (652, 495)
Screenshot: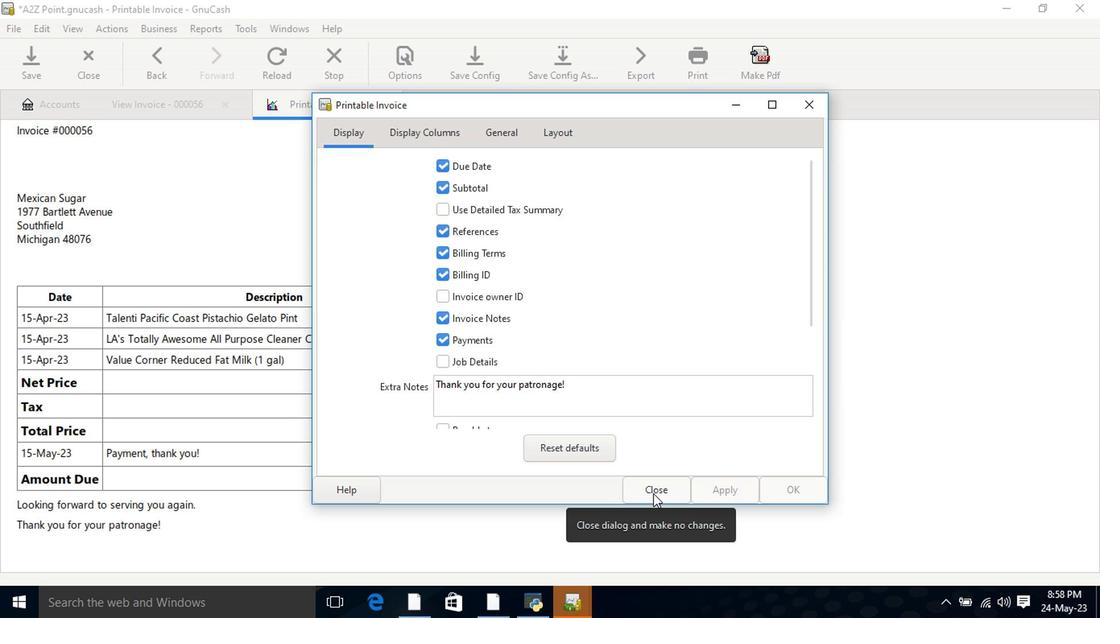 
Action: Mouse moved to (627, 472)
Screenshot: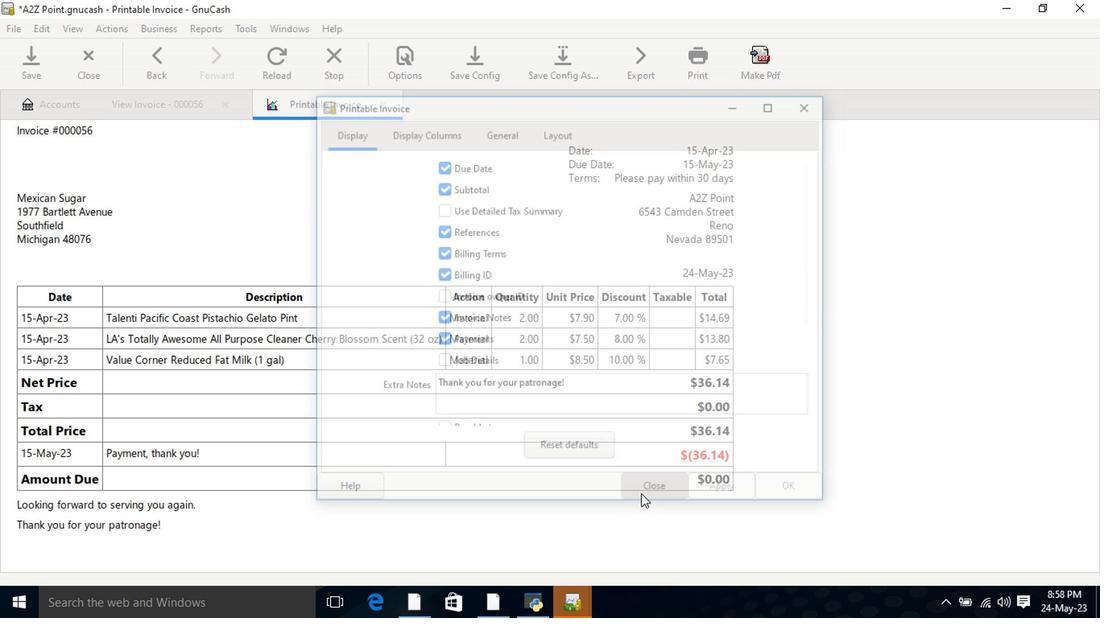 
